 Task: Check the percentage active listings of formal dining room in the last 5 years.
Action: Mouse moved to (924, 197)
Screenshot: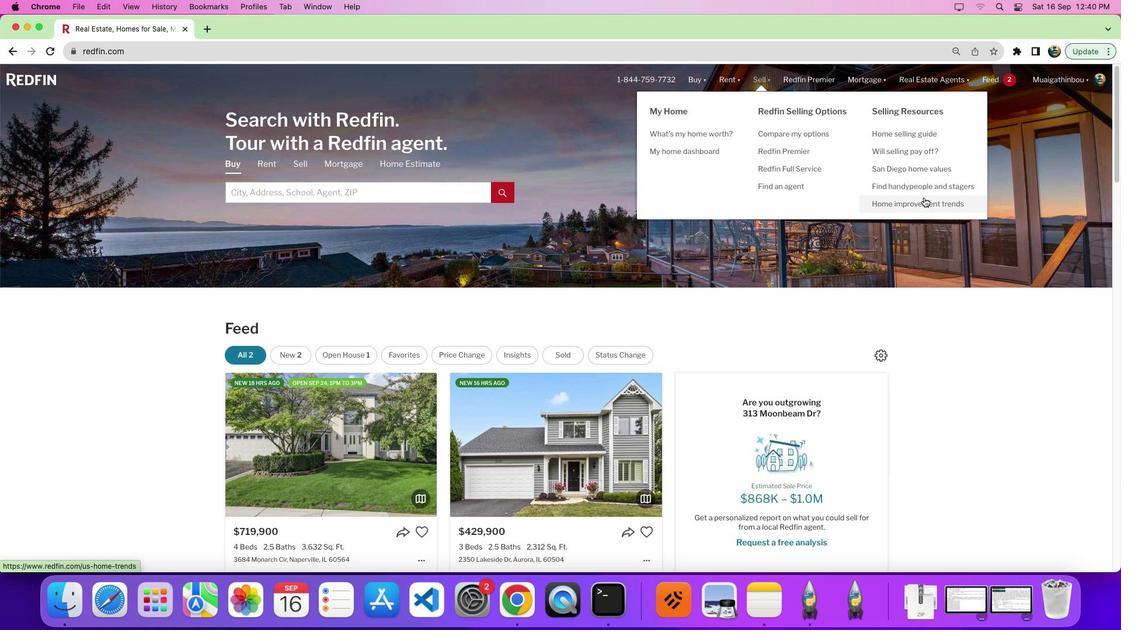 
Action: Mouse pressed left at (924, 197)
Screenshot: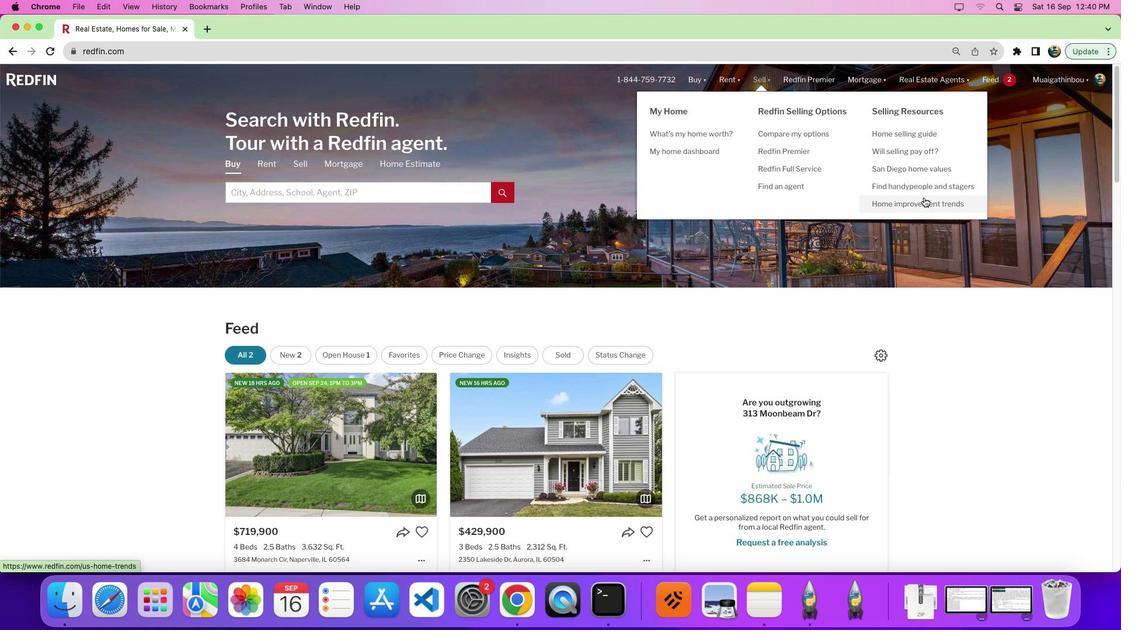 
Action: Mouse pressed left at (924, 197)
Screenshot: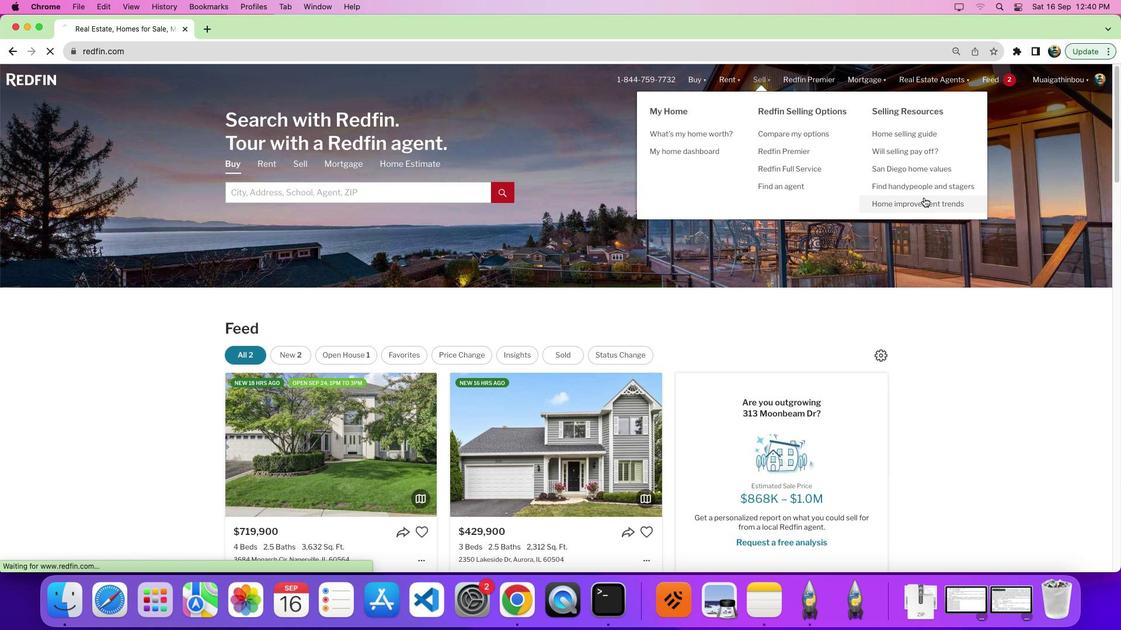 
Action: Mouse moved to (305, 220)
Screenshot: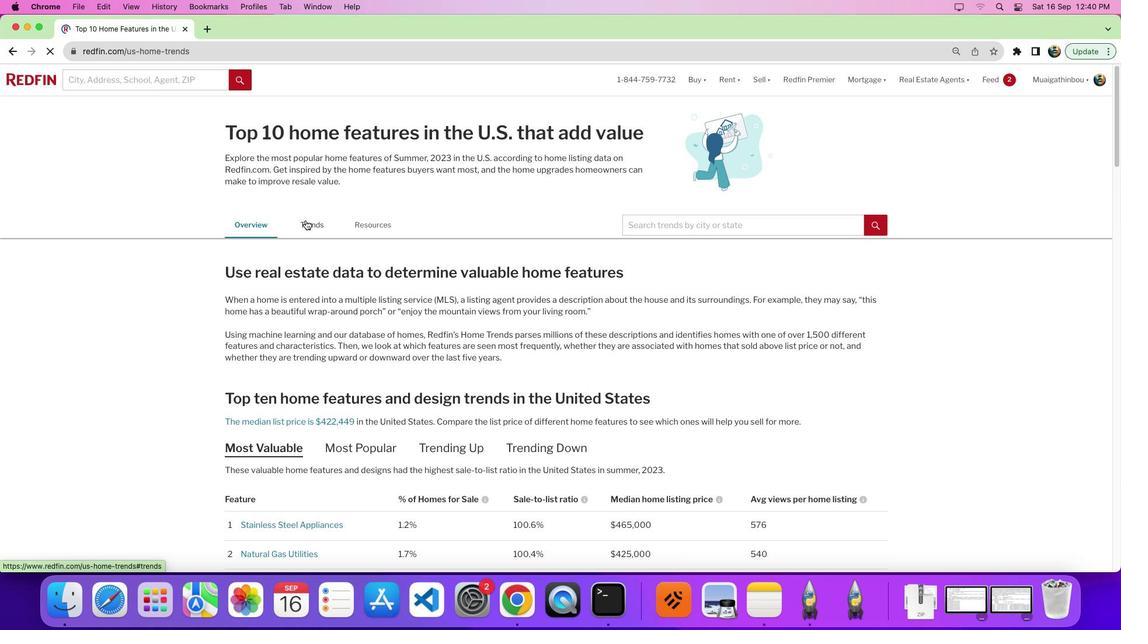 
Action: Mouse pressed left at (305, 220)
Screenshot: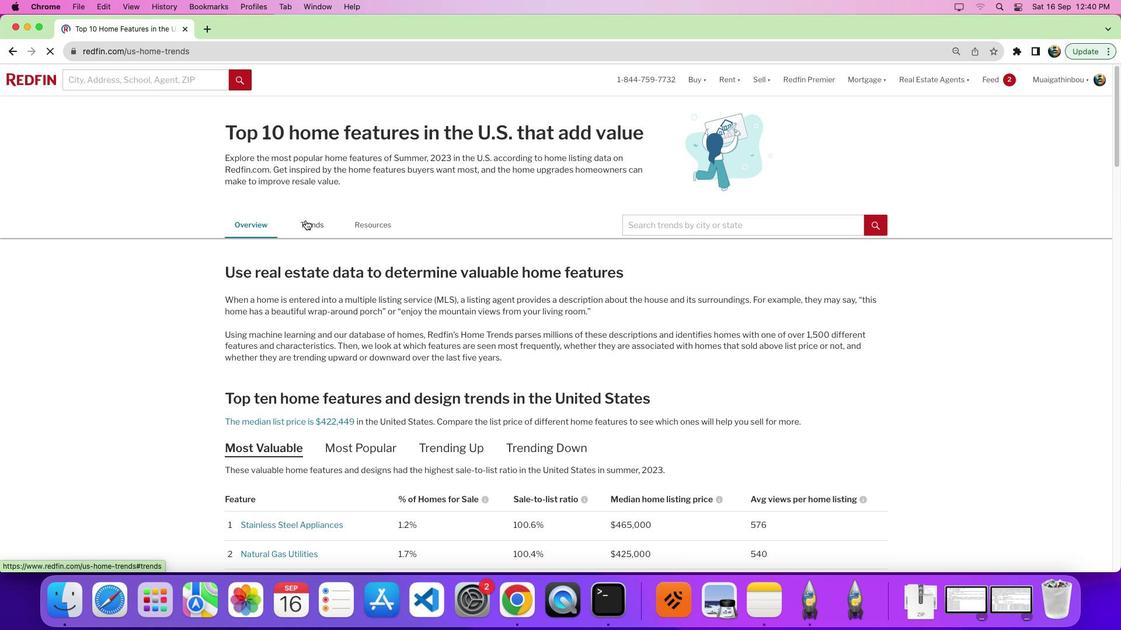 
Action: Mouse moved to (490, 295)
Screenshot: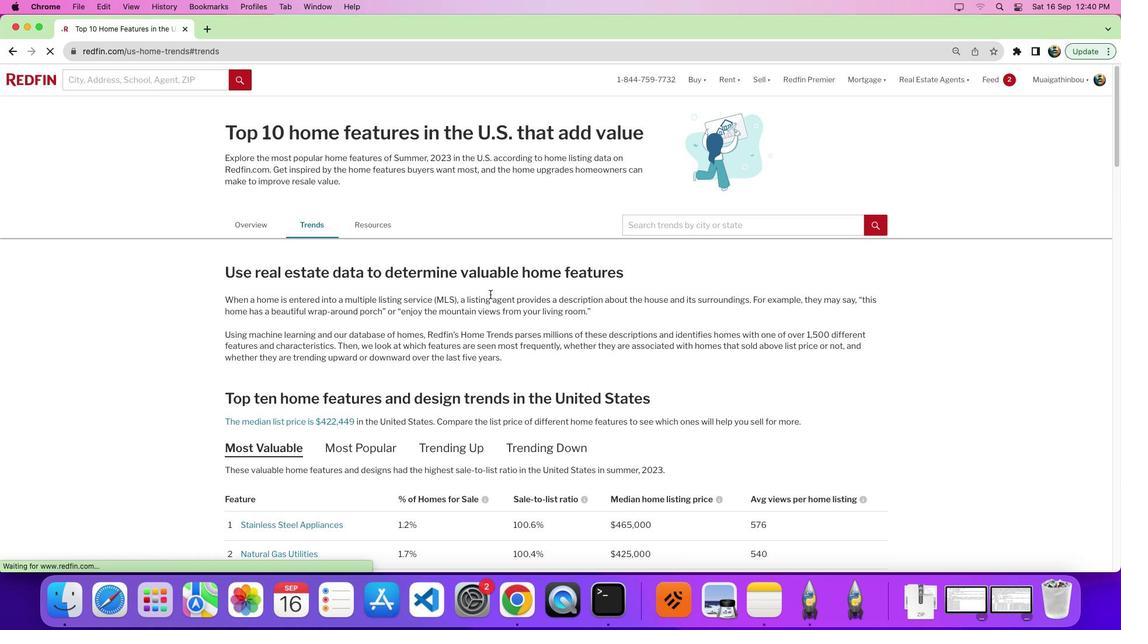 
Action: Mouse scrolled (490, 295) with delta (0, 0)
Screenshot: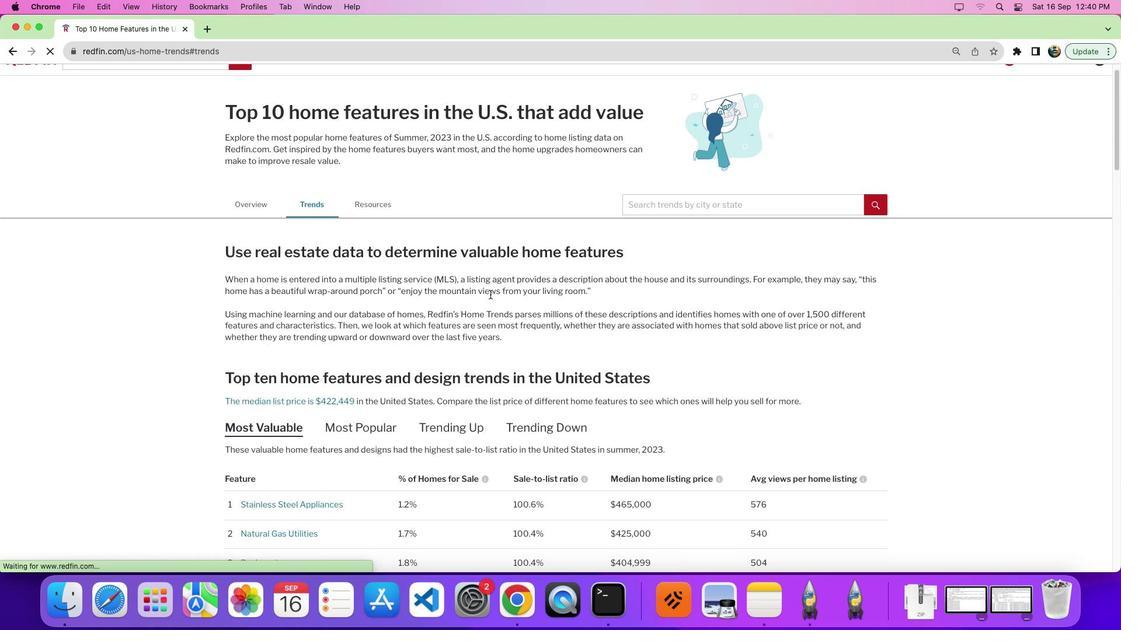 
Action: Mouse scrolled (490, 295) with delta (0, 0)
Screenshot: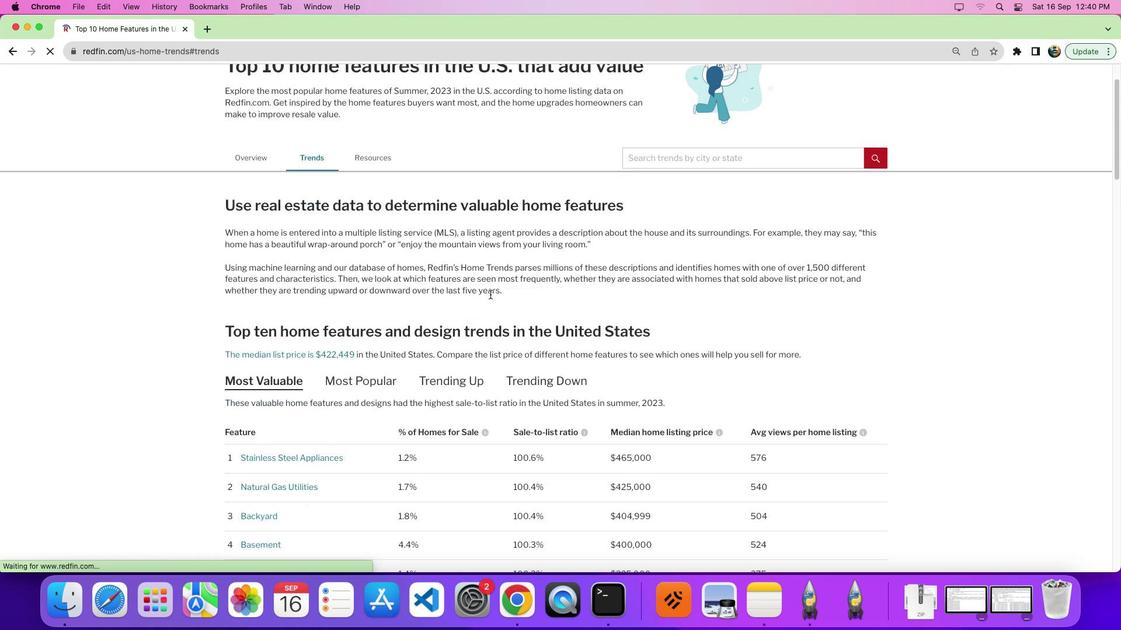 
Action: Mouse scrolled (490, 295) with delta (0, -3)
Screenshot: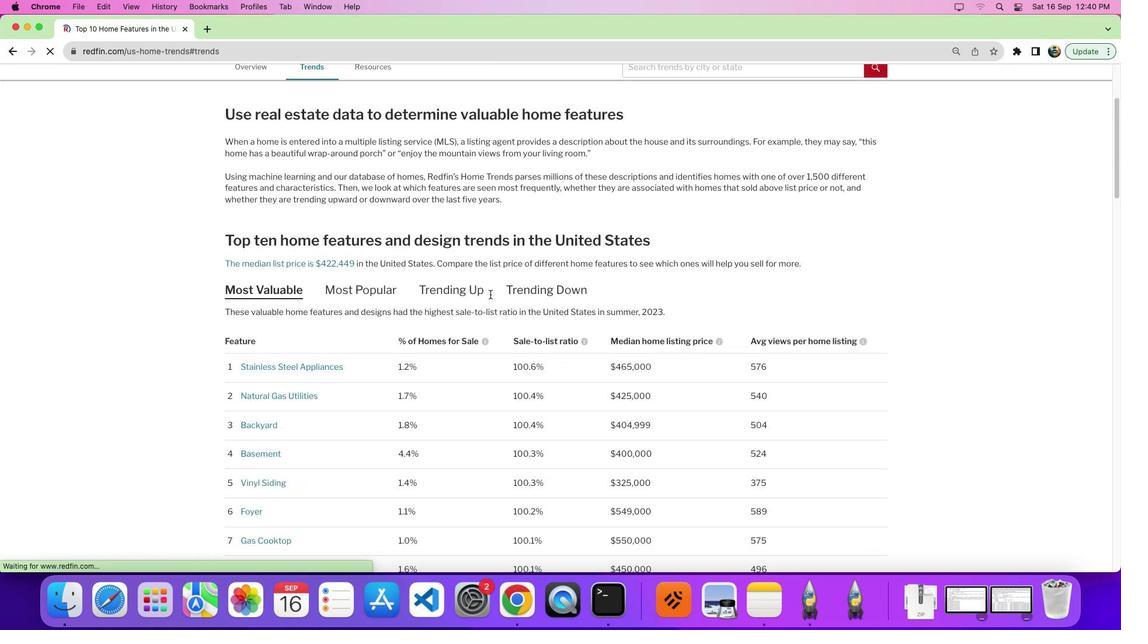 
Action: Mouse scrolled (490, 295) with delta (0, 0)
Screenshot: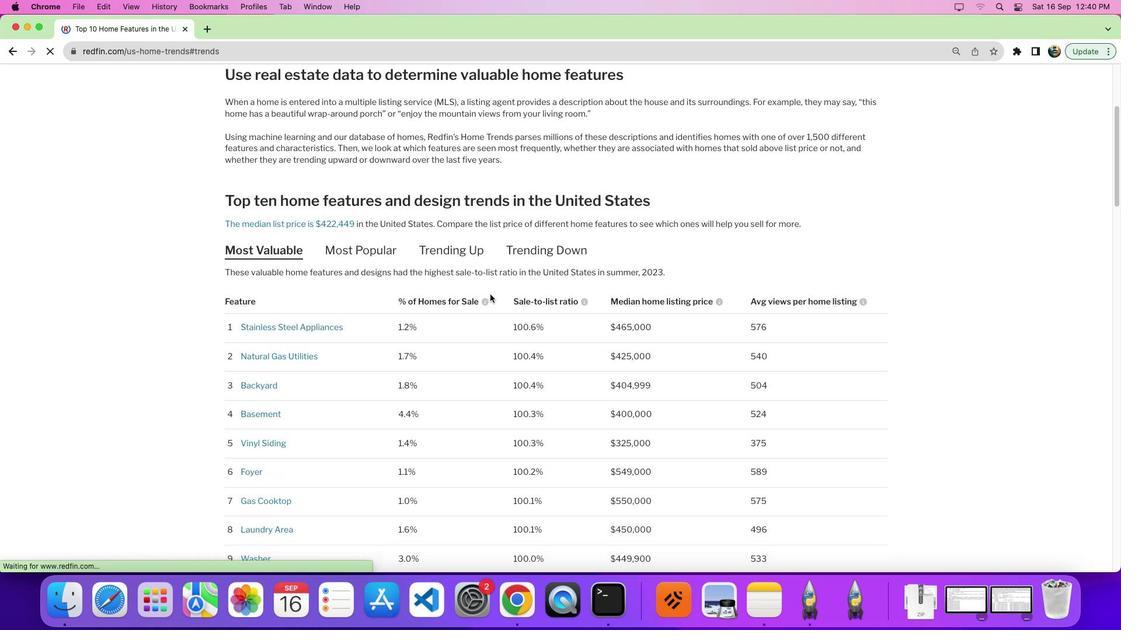 
Action: Mouse scrolled (490, 295) with delta (0, 0)
Screenshot: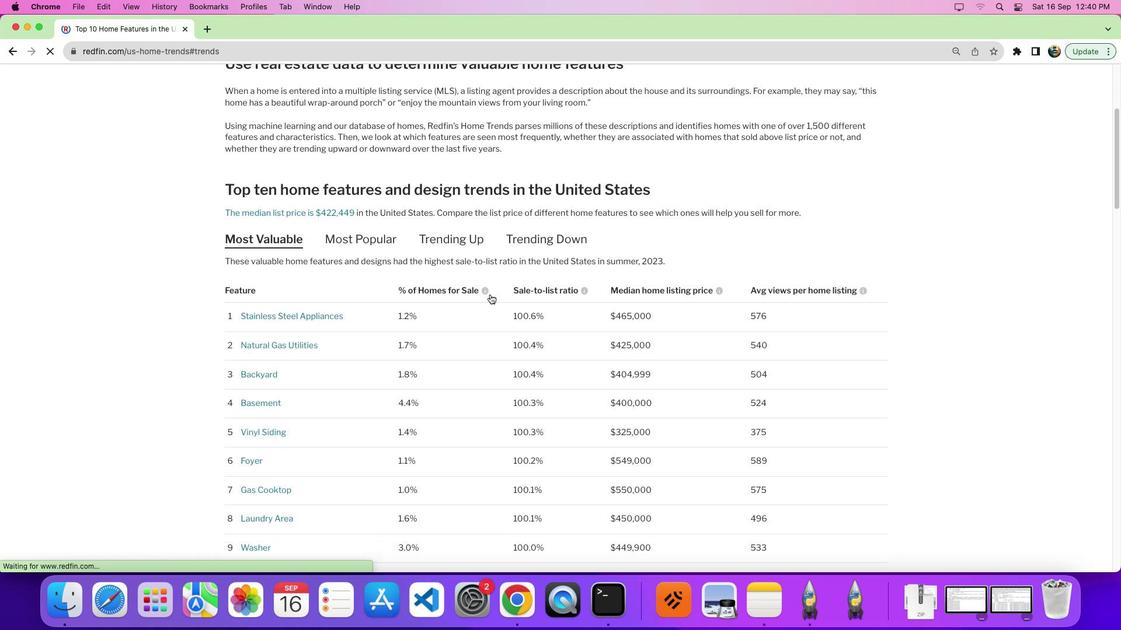 
Action: Mouse moved to (498, 300)
Screenshot: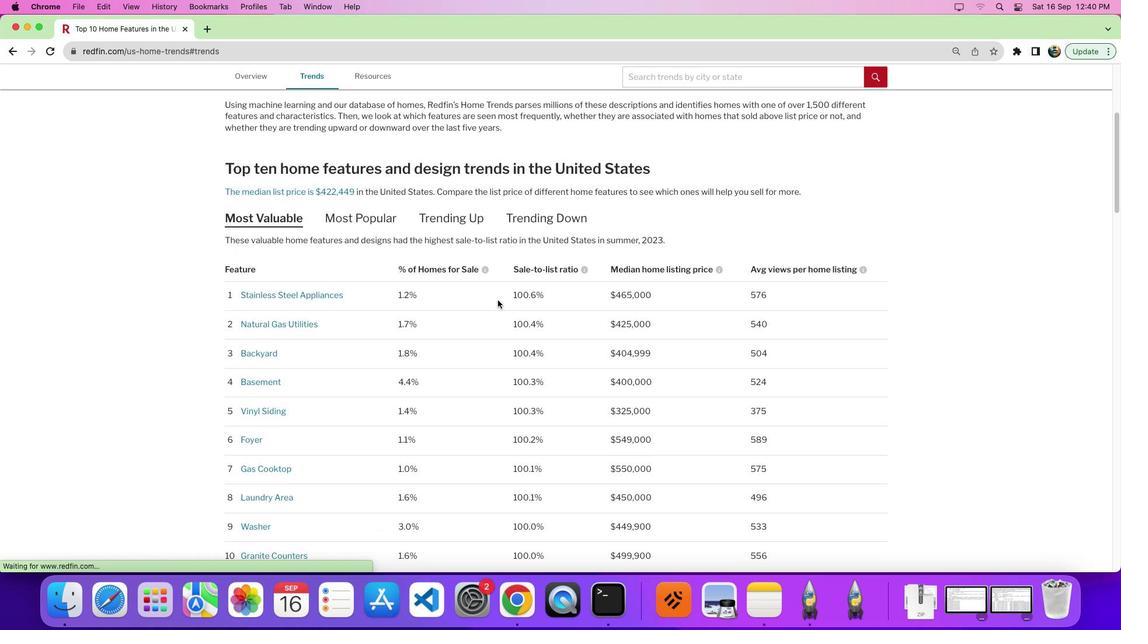
Action: Mouse scrolled (498, 300) with delta (0, 0)
Screenshot: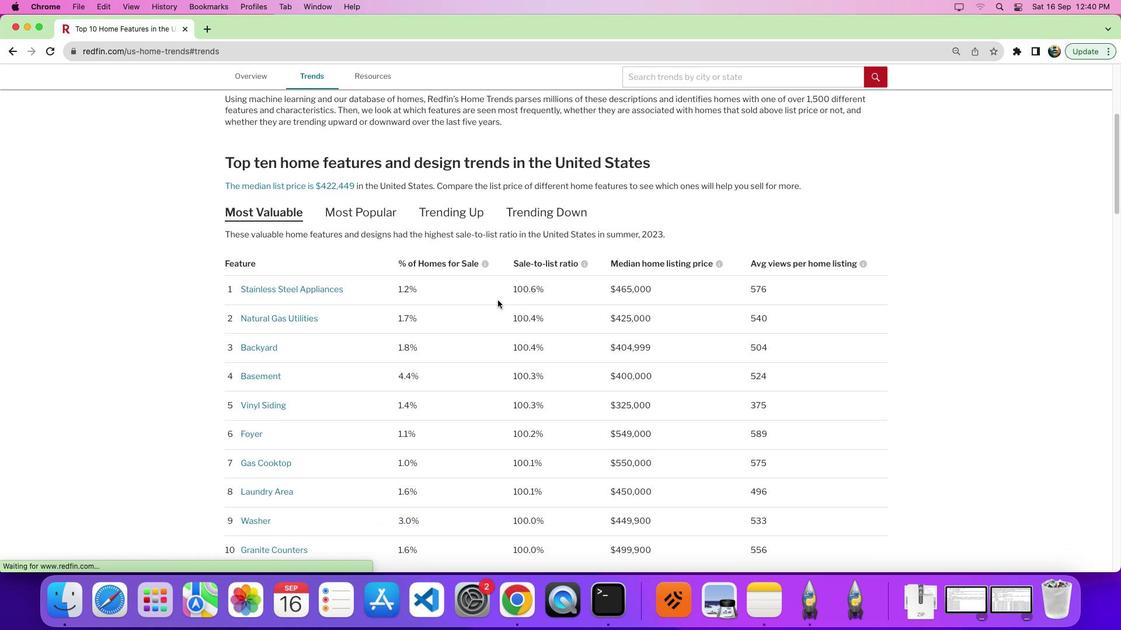 
Action: Mouse scrolled (498, 300) with delta (0, 0)
Screenshot: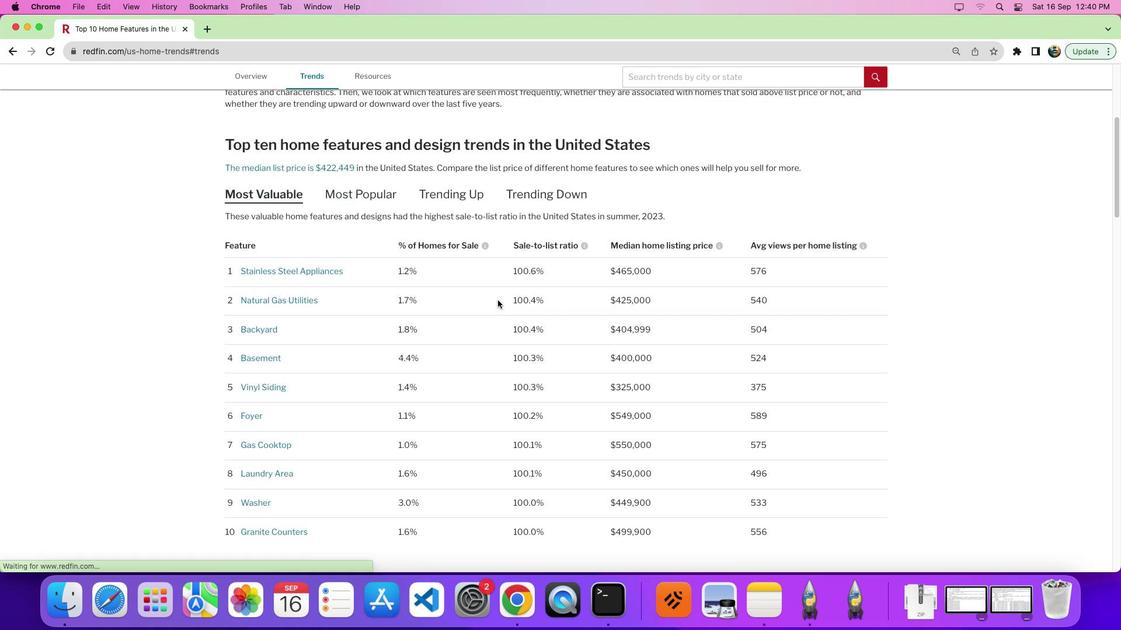 
Action: Mouse scrolled (498, 300) with delta (0, 0)
Screenshot: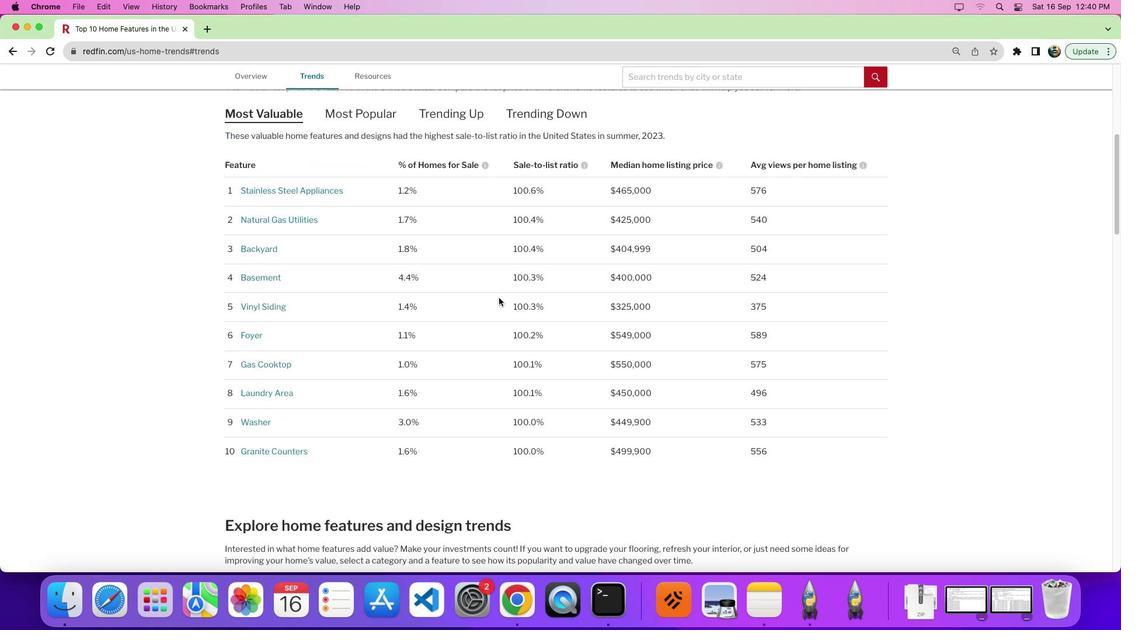 
Action: Mouse moved to (498, 300)
Screenshot: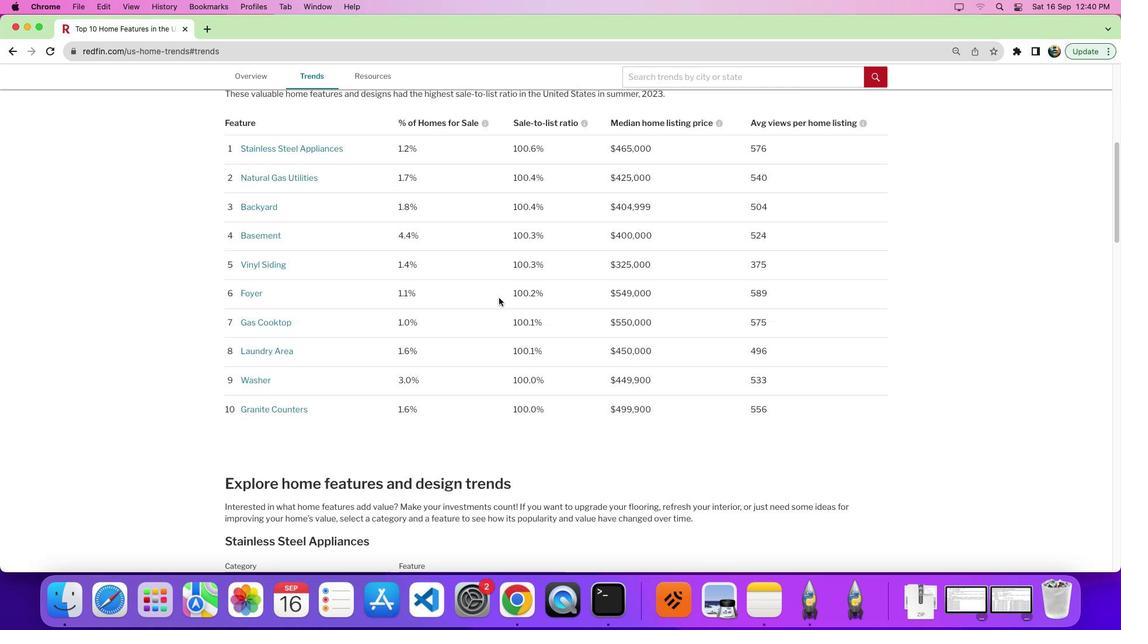 
Action: Mouse scrolled (498, 300) with delta (0, 0)
Screenshot: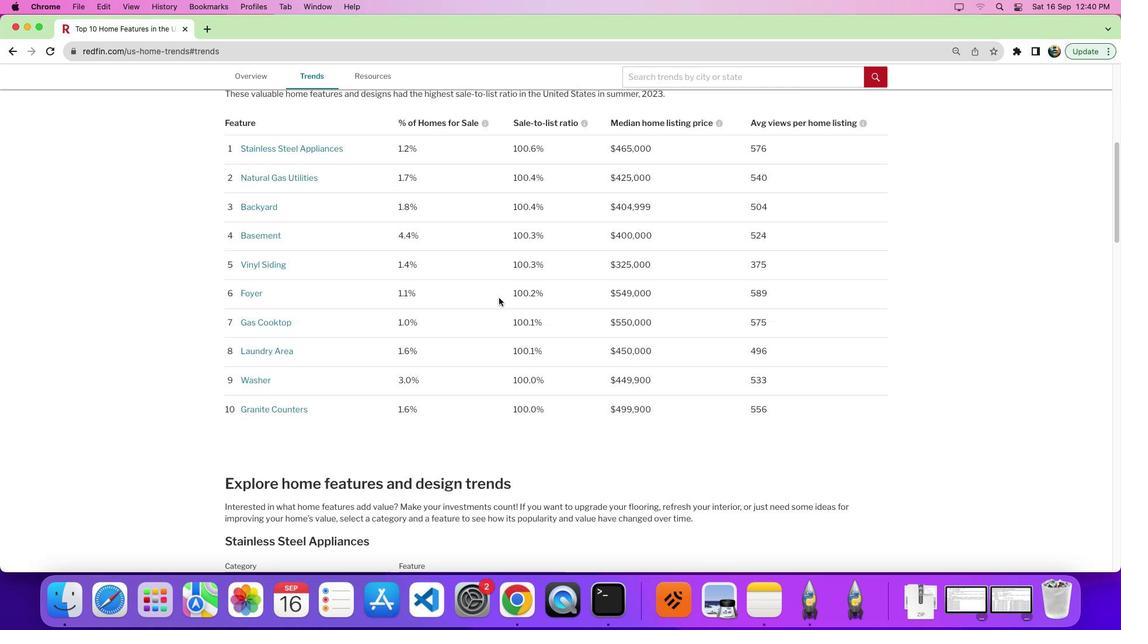 
Action: Mouse moved to (499, 299)
Screenshot: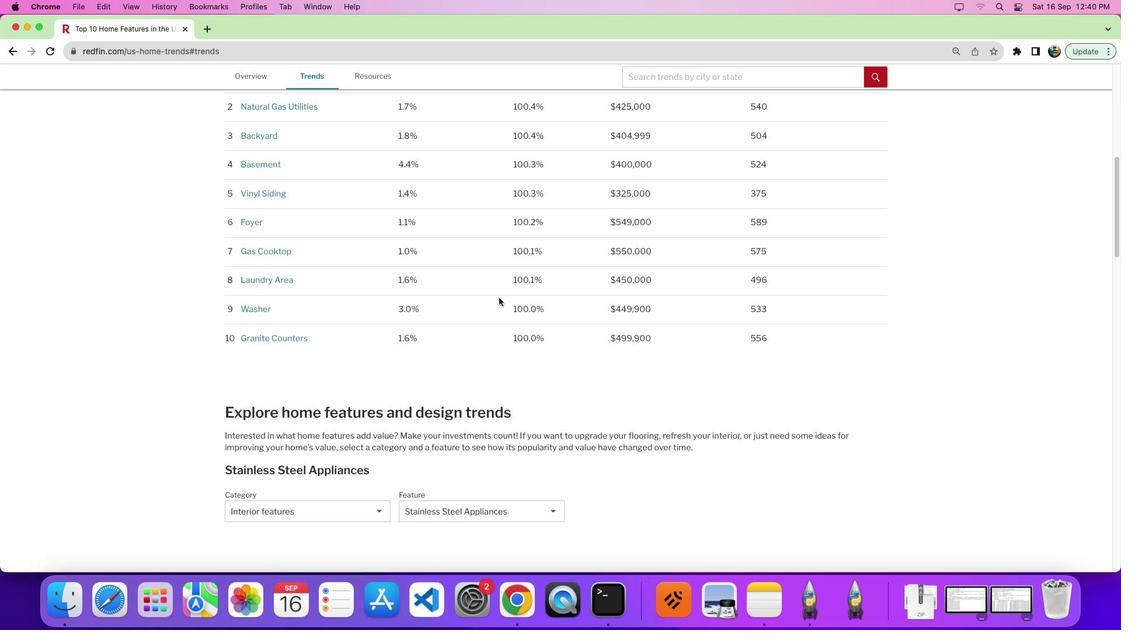 
Action: Mouse scrolled (499, 299) with delta (0, -4)
Screenshot: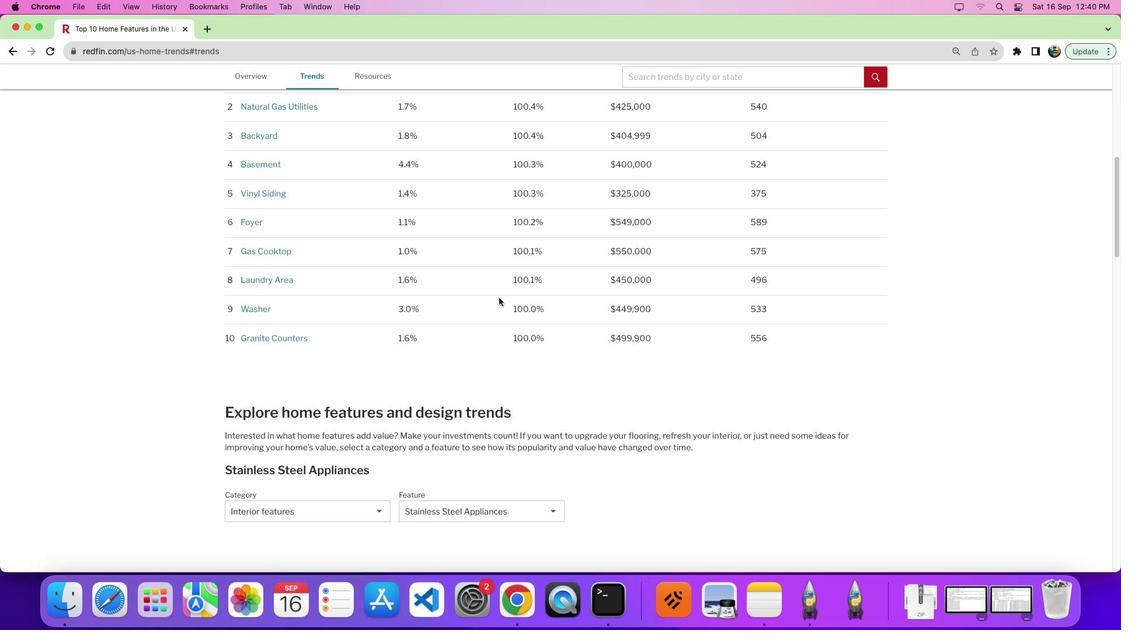 
Action: Mouse moved to (474, 311)
Screenshot: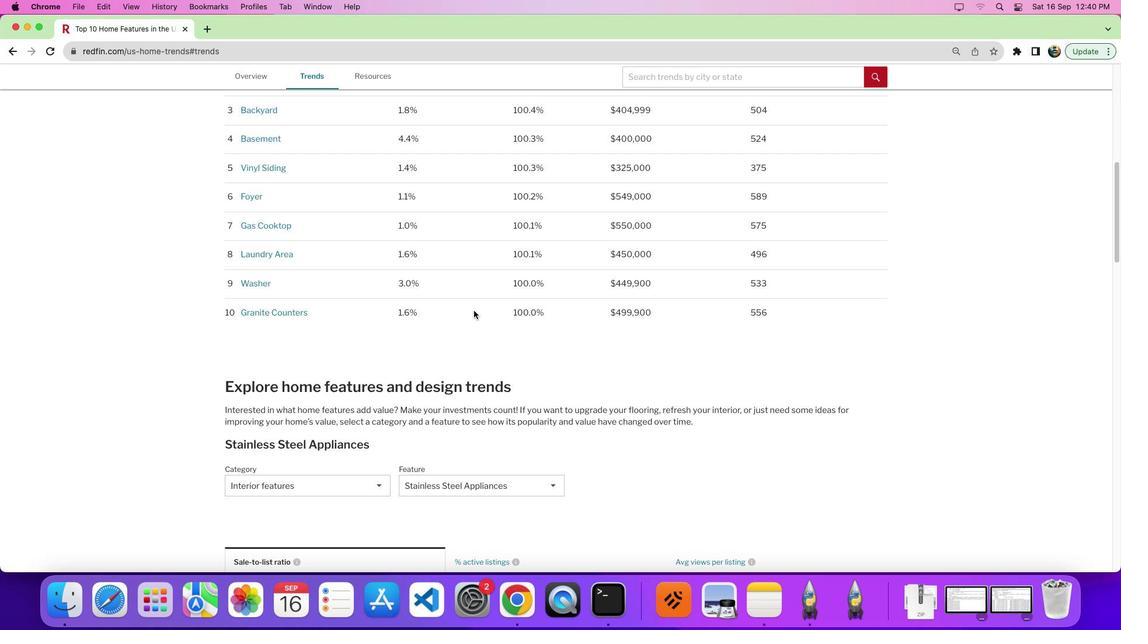 
Action: Mouse scrolled (474, 311) with delta (0, 0)
Screenshot: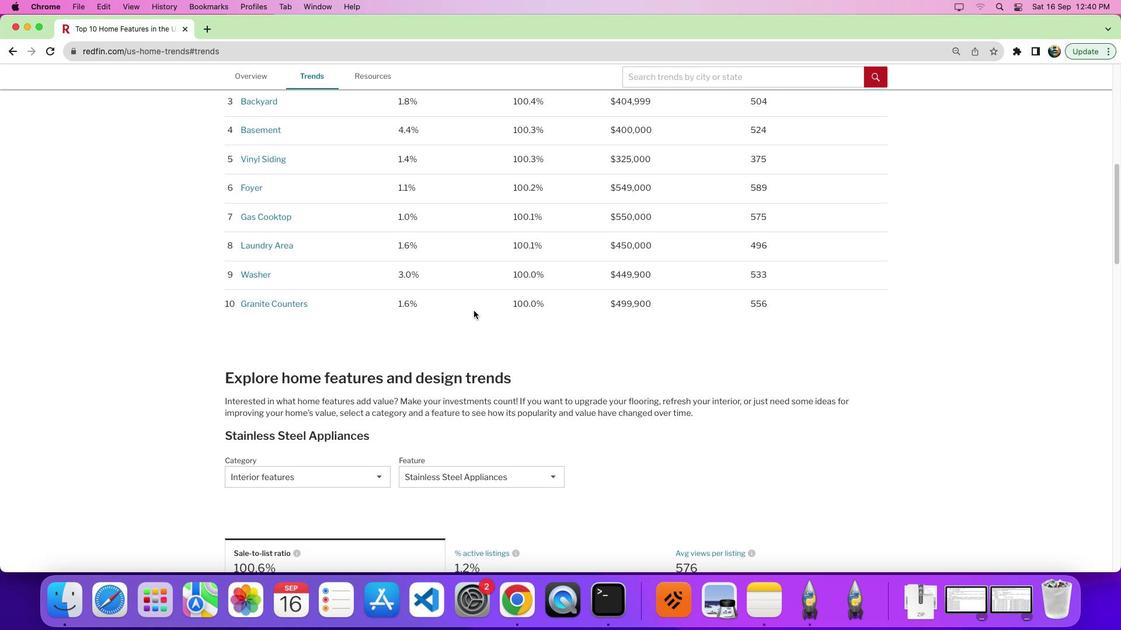 
Action: Mouse scrolled (474, 311) with delta (0, 0)
Screenshot: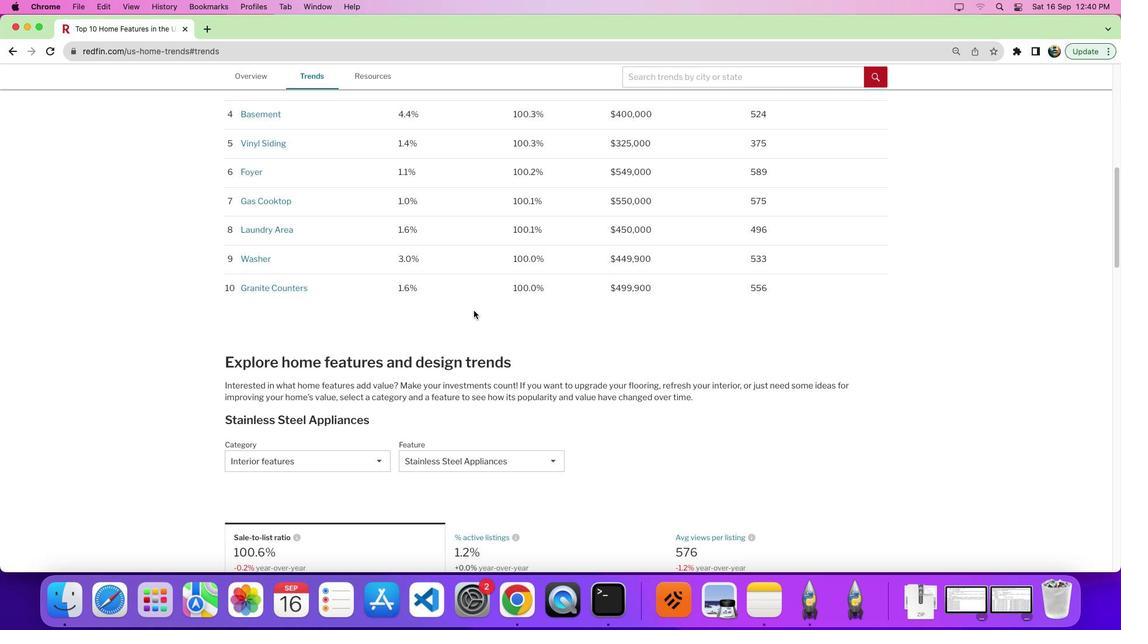 
Action: Mouse moved to (368, 377)
Screenshot: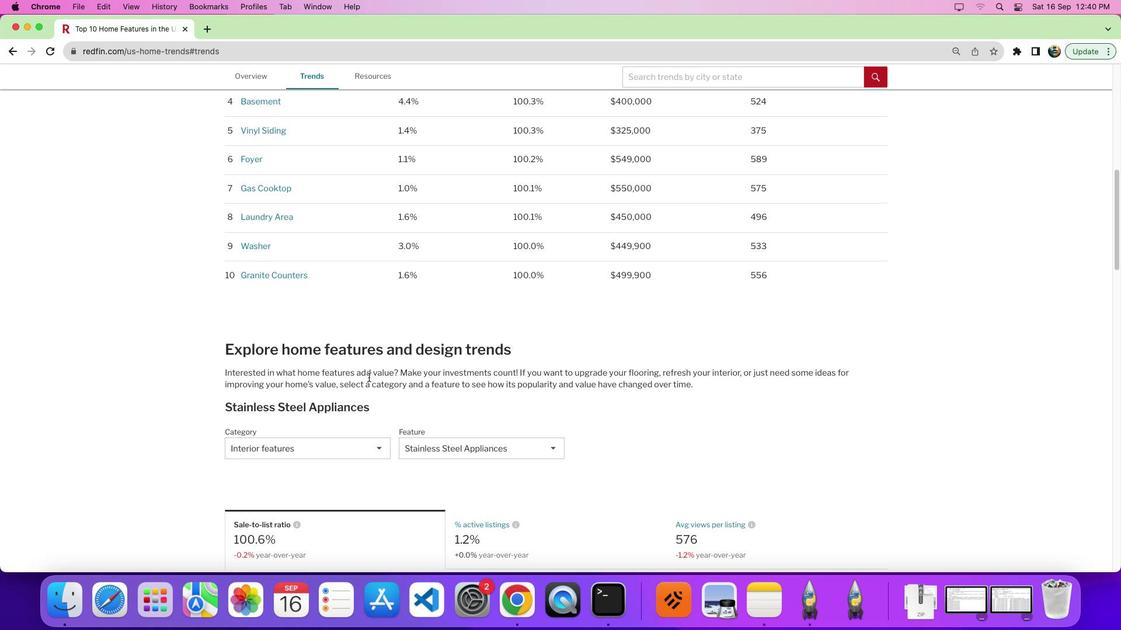 
Action: Mouse scrolled (368, 377) with delta (0, 0)
Screenshot: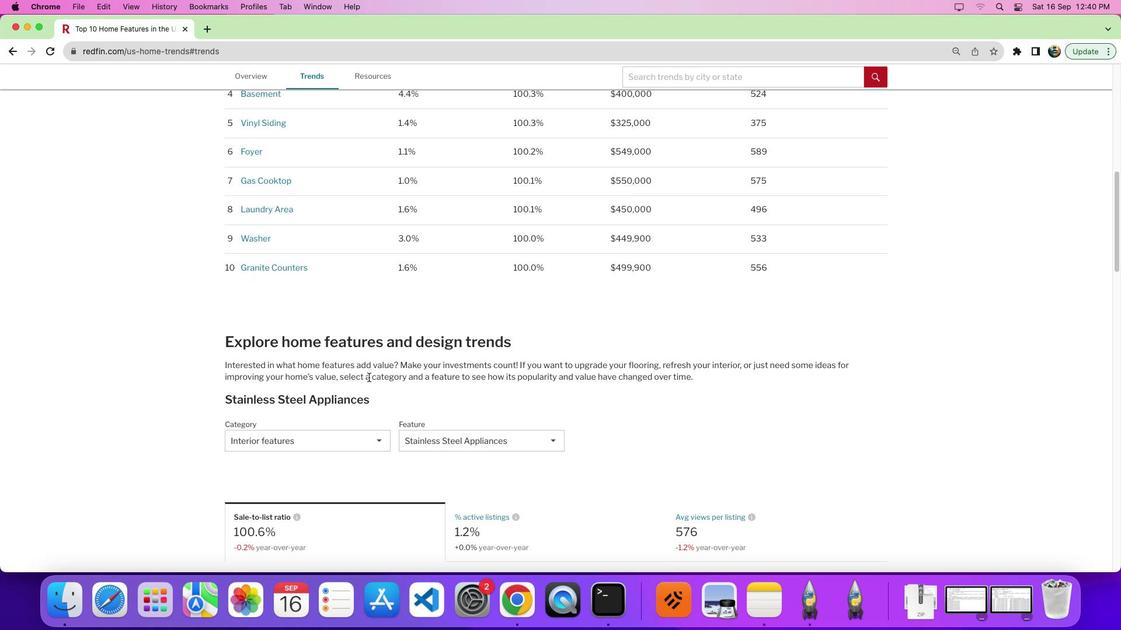 
Action: Mouse scrolled (368, 377) with delta (0, 0)
Screenshot: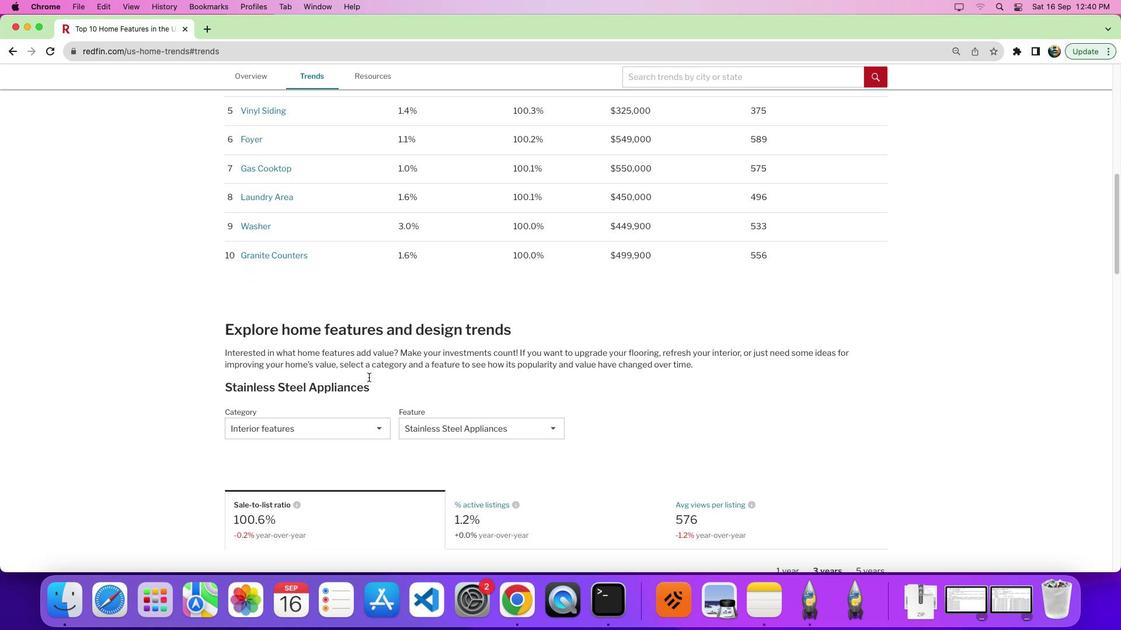 
Action: Mouse moved to (318, 415)
Screenshot: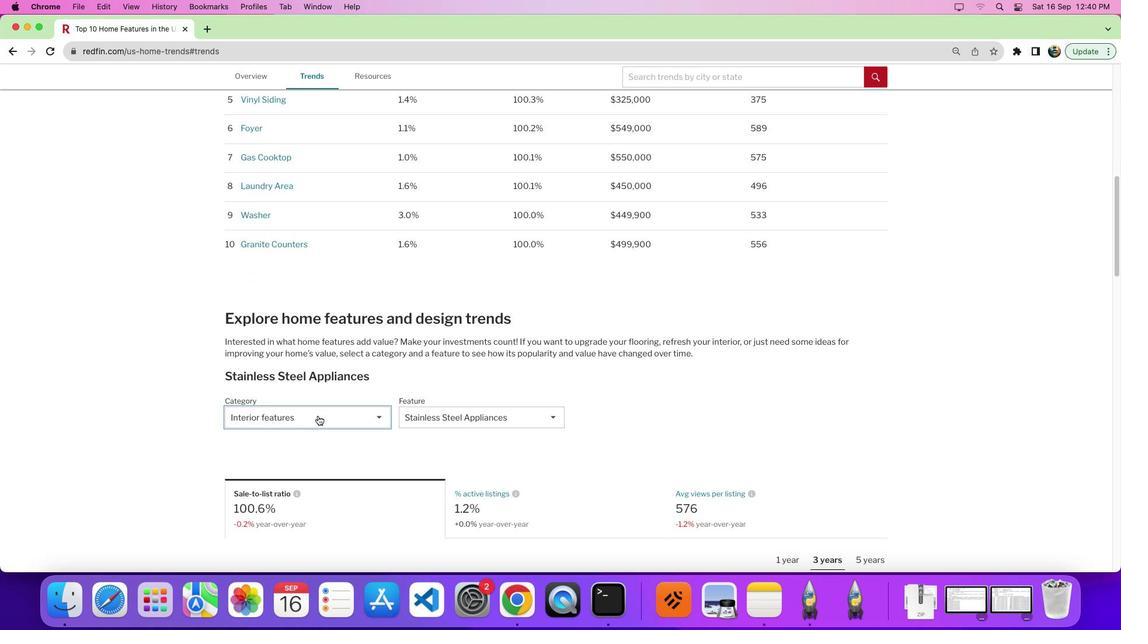 
Action: Mouse pressed left at (318, 415)
Screenshot: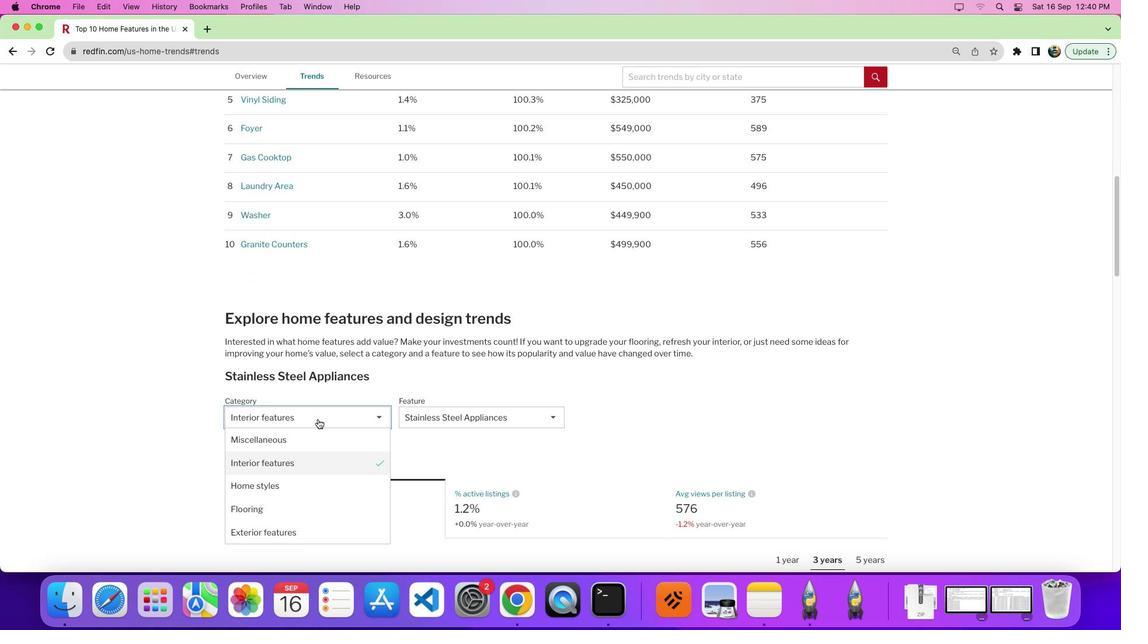 
Action: Mouse moved to (322, 457)
Screenshot: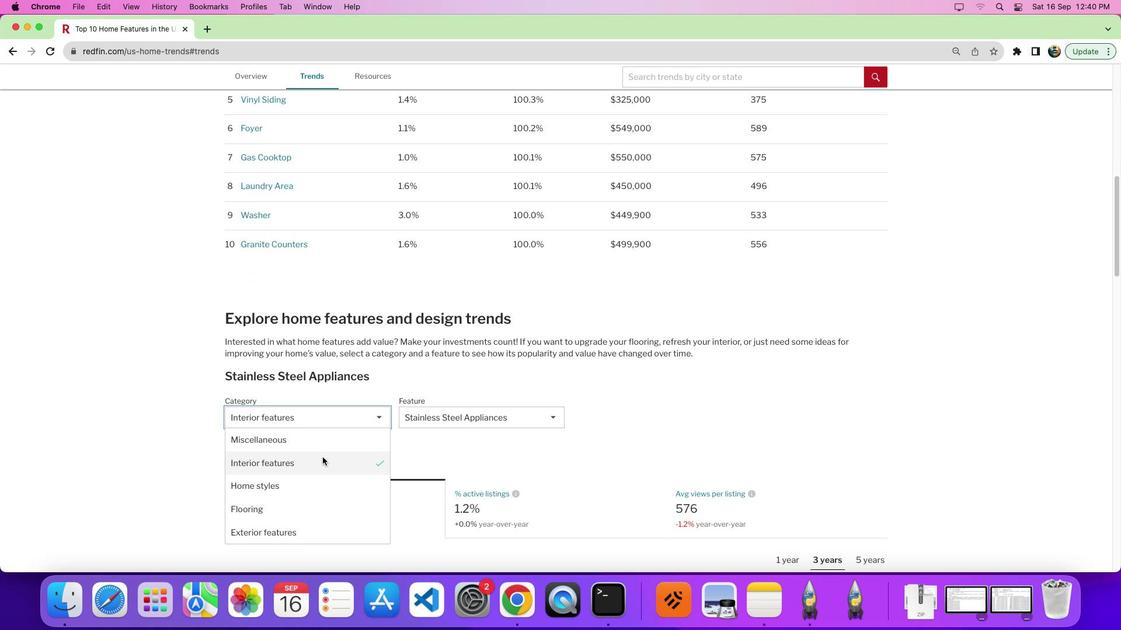 
Action: Mouse pressed left at (322, 457)
Screenshot: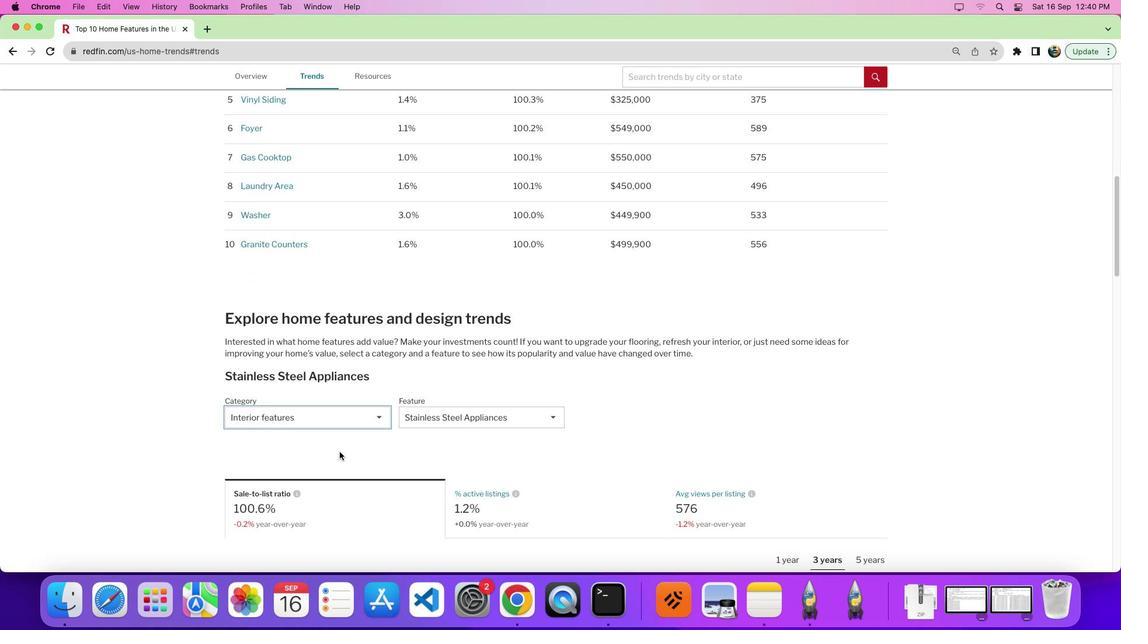 
Action: Mouse moved to (477, 406)
Screenshot: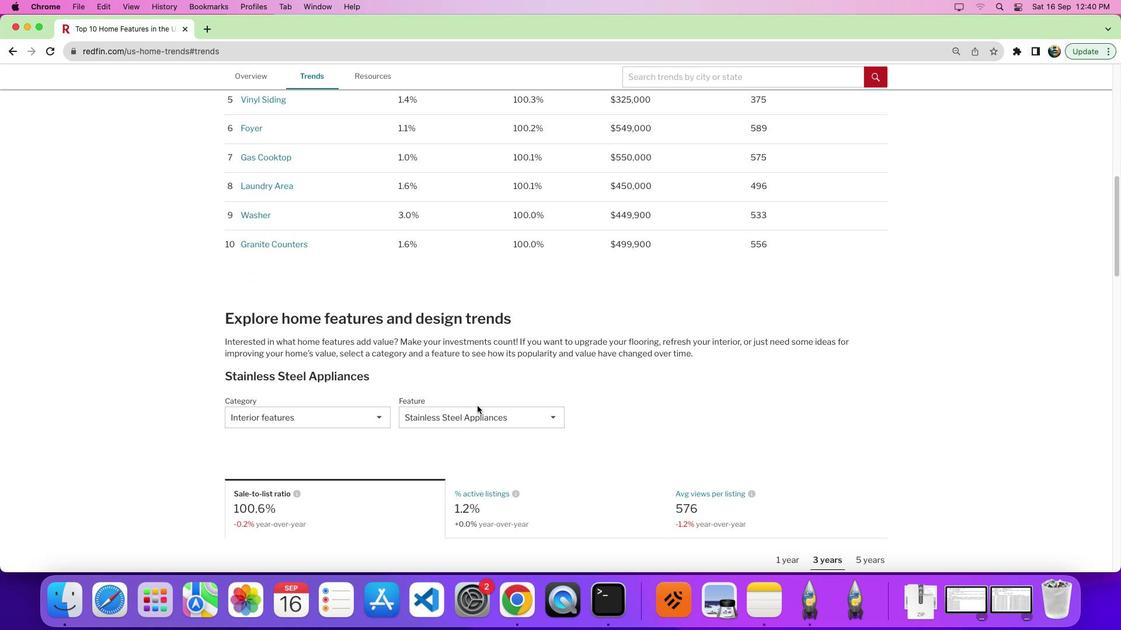 
Action: Mouse pressed left at (477, 406)
Screenshot: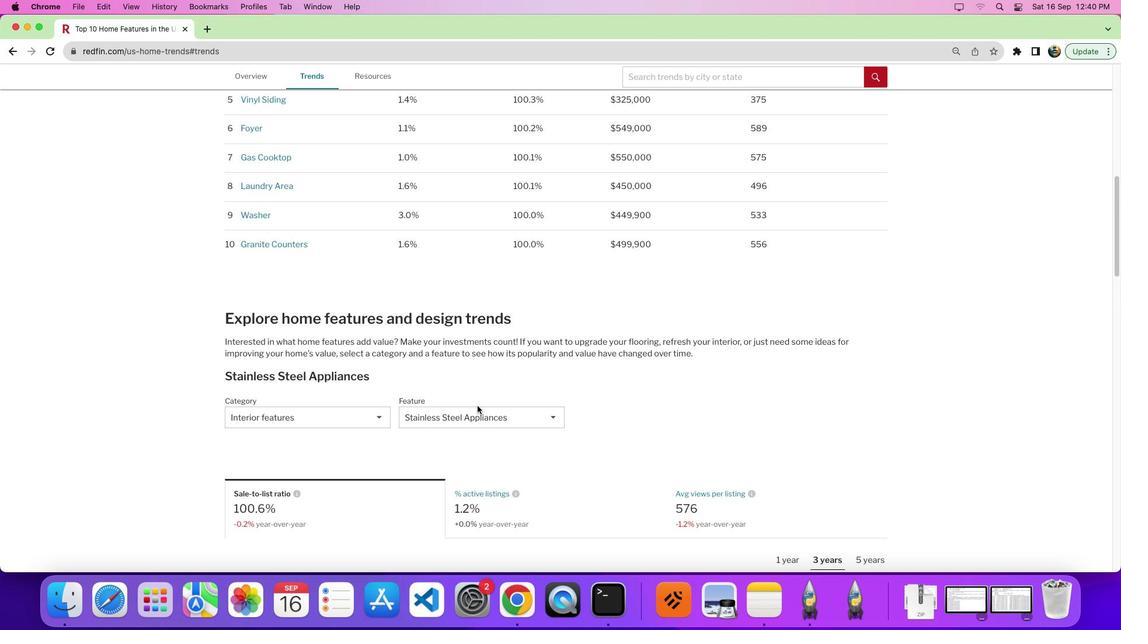 
Action: Mouse moved to (497, 415)
Screenshot: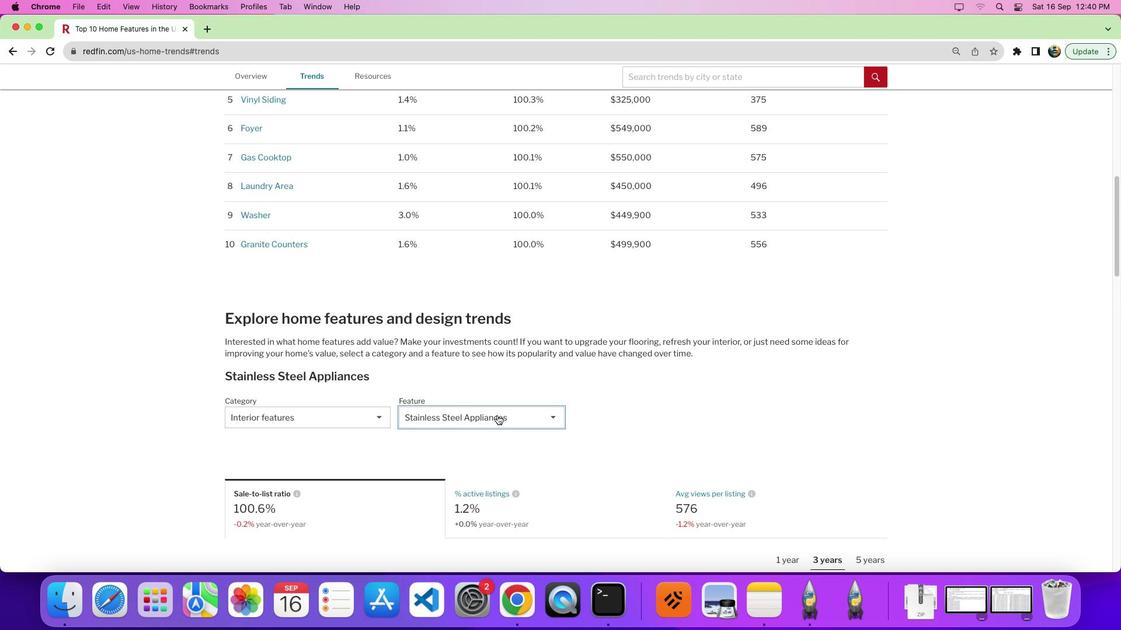 
Action: Mouse pressed left at (497, 415)
Screenshot: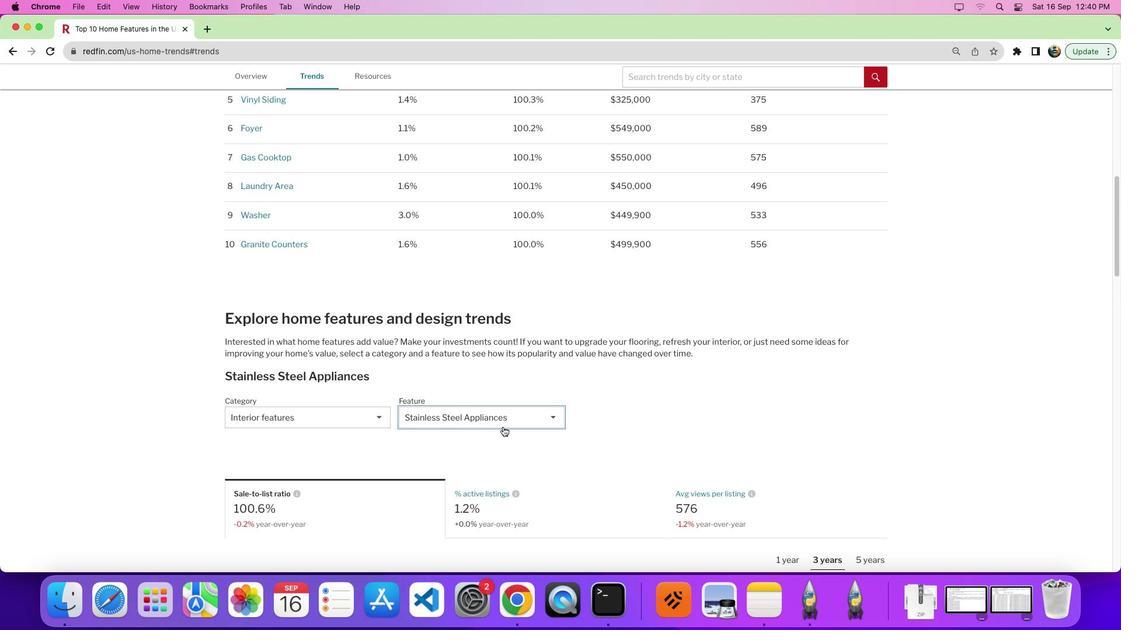 
Action: Mouse moved to (563, 495)
Screenshot: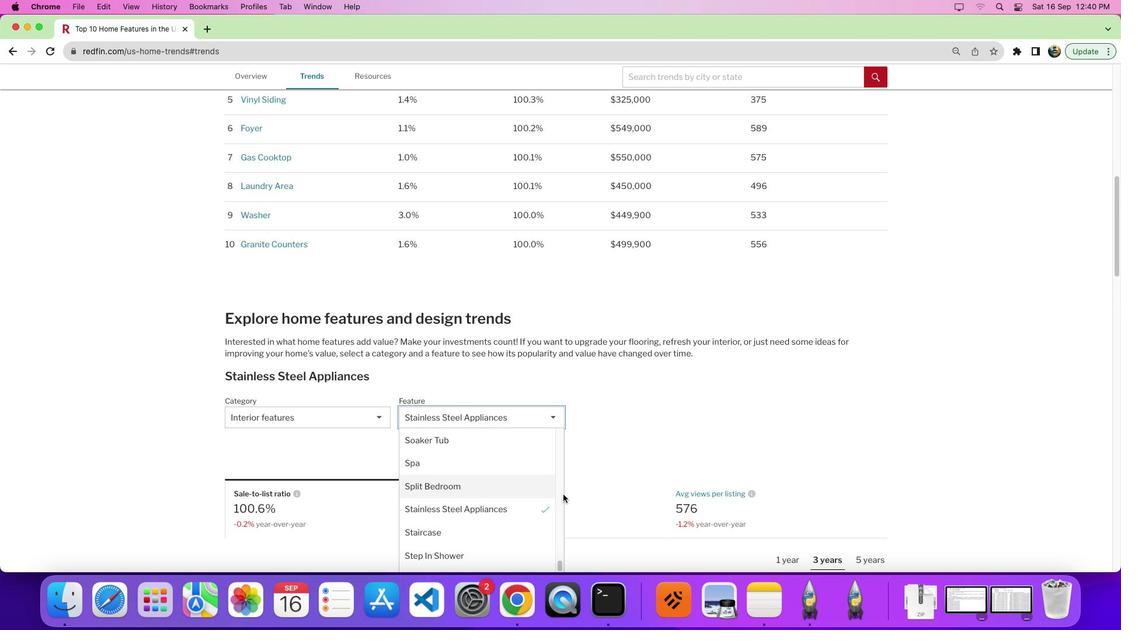 
Action: Mouse pressed left at (563, 495)
Screenshot: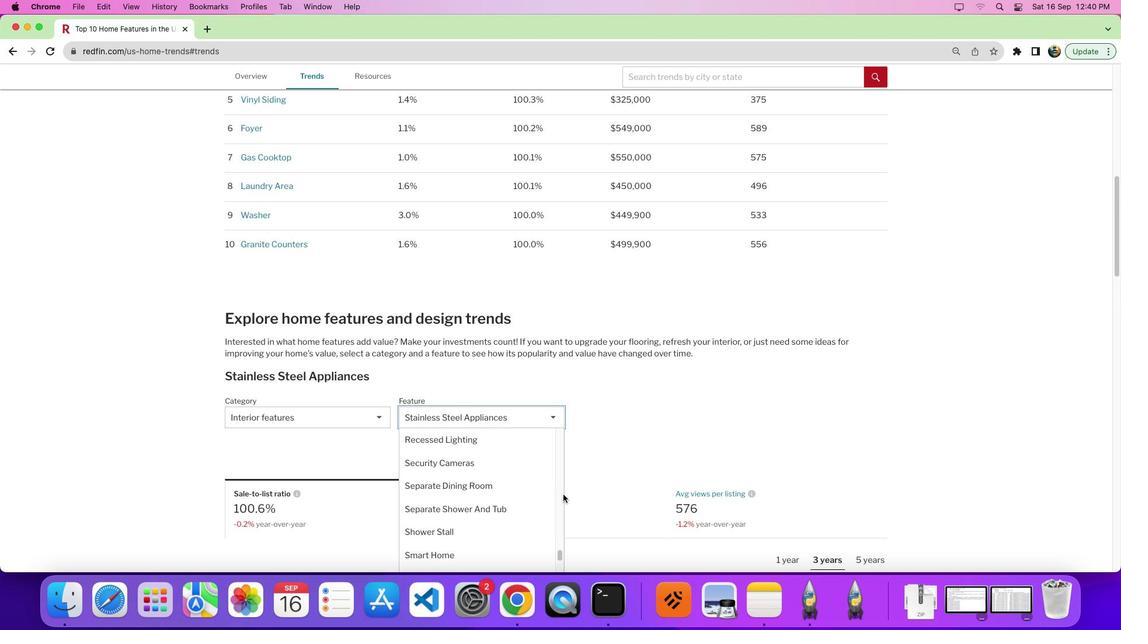 
Action: Mouse moved to (464, 476)
Screenshot: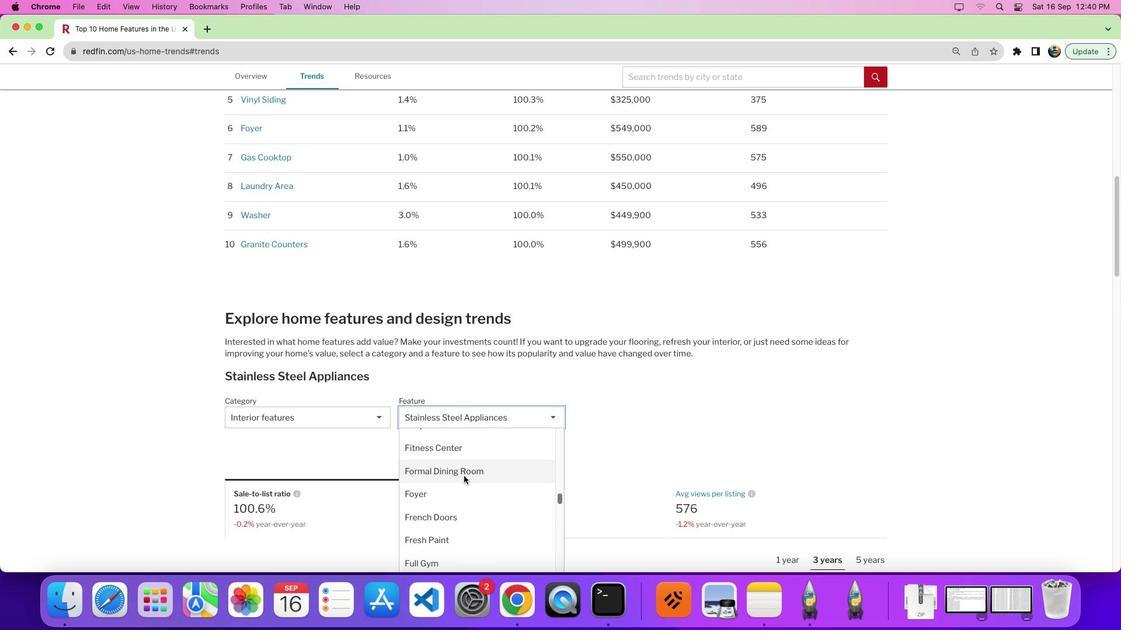 
Action: Mouse pressed left at (464, 476)
Screenshot: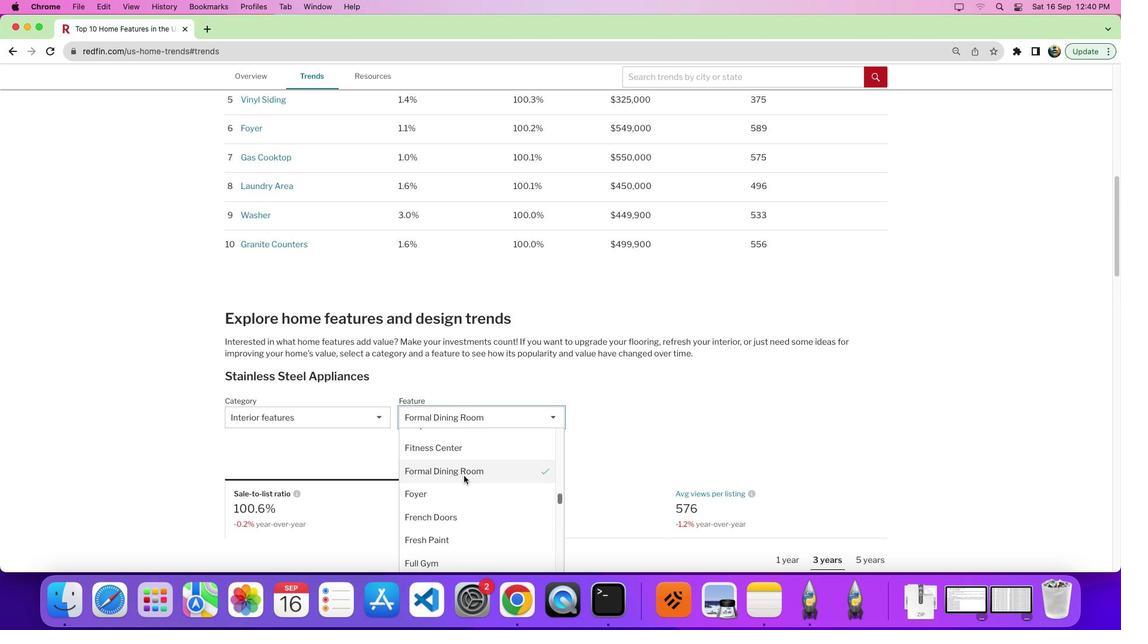 
Action: Mouse moved to (625, 456)
Screenshot: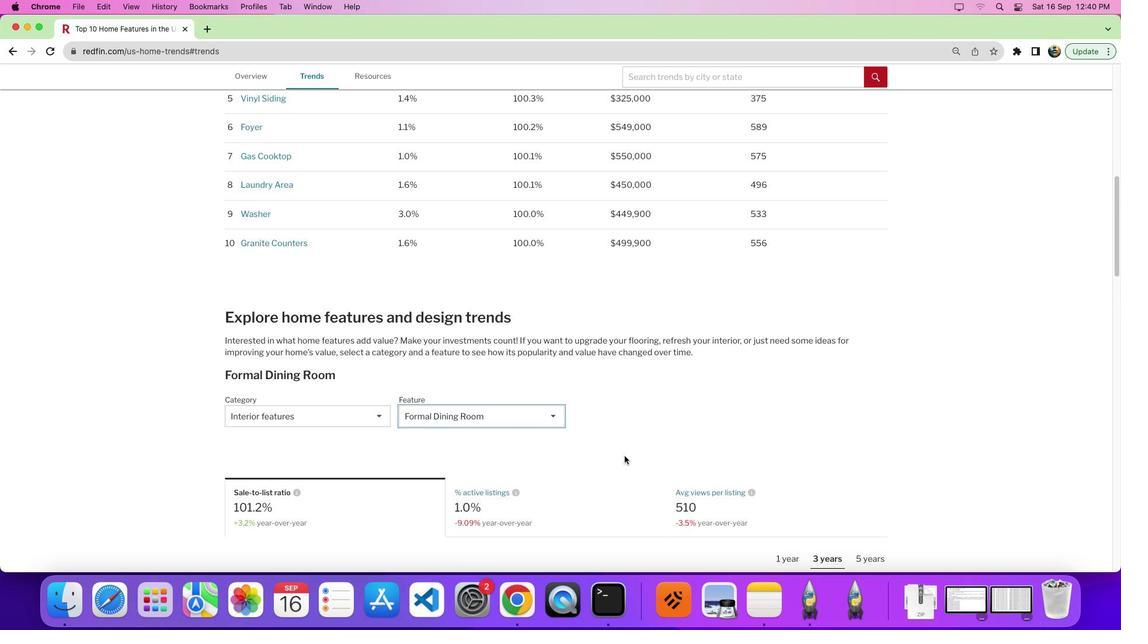 
Action: Mouse scrolled (625, 456) with delta (0, 0)
Screenshot: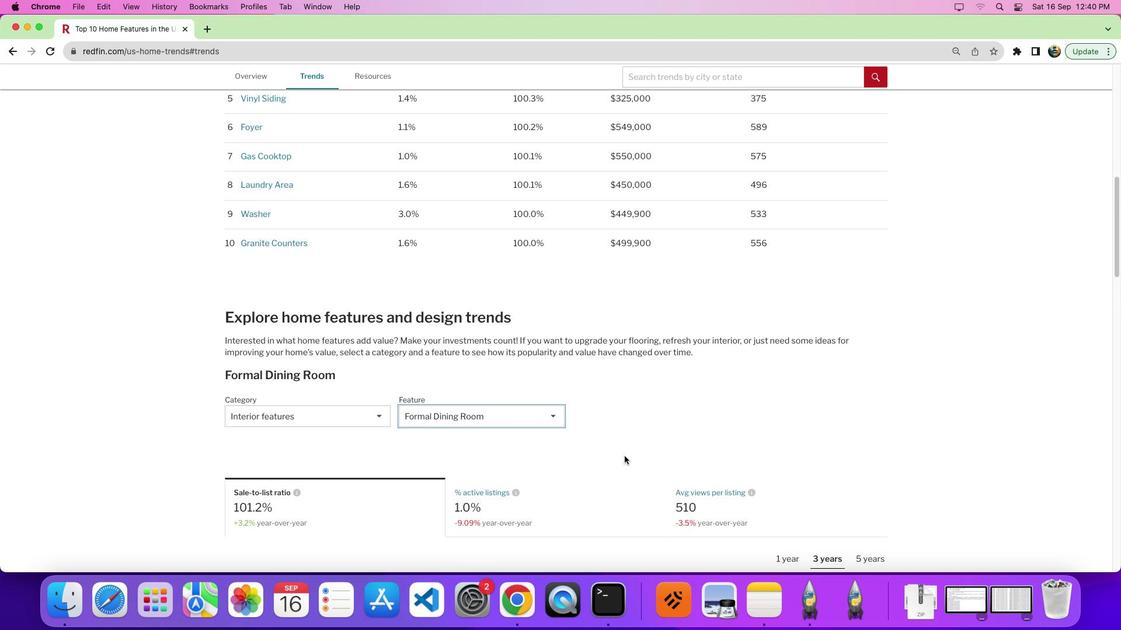 
Action: Mouse scrolled (625, 456) with delta (0, 0)
Screenshot: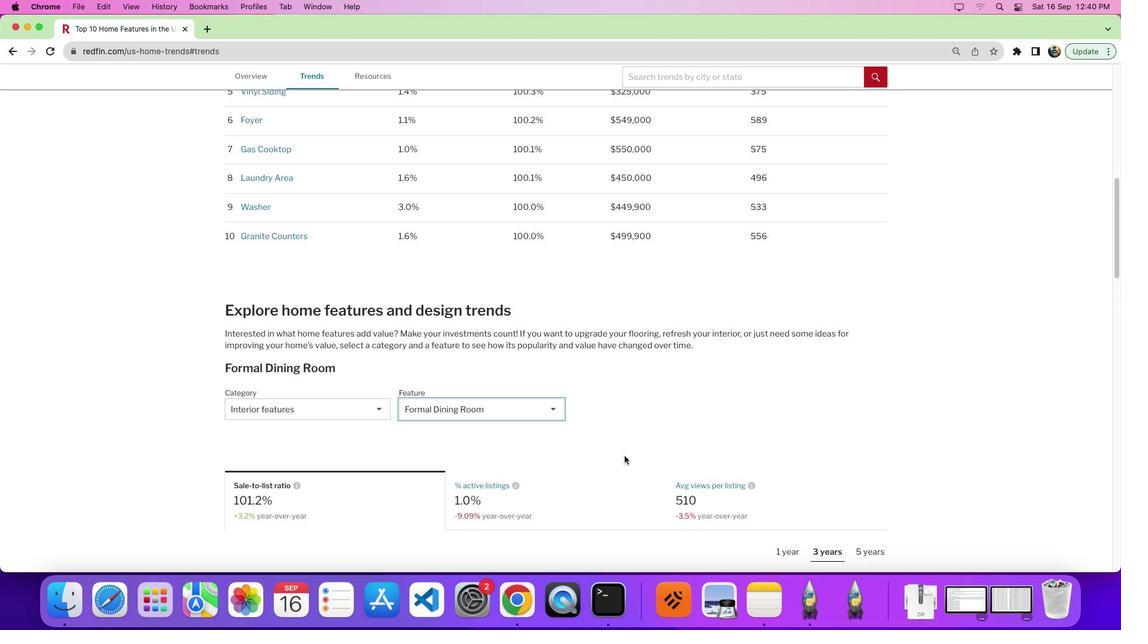 
Action: Mouse scrolled (625, 456) with delta (0, 0)
Screenshot: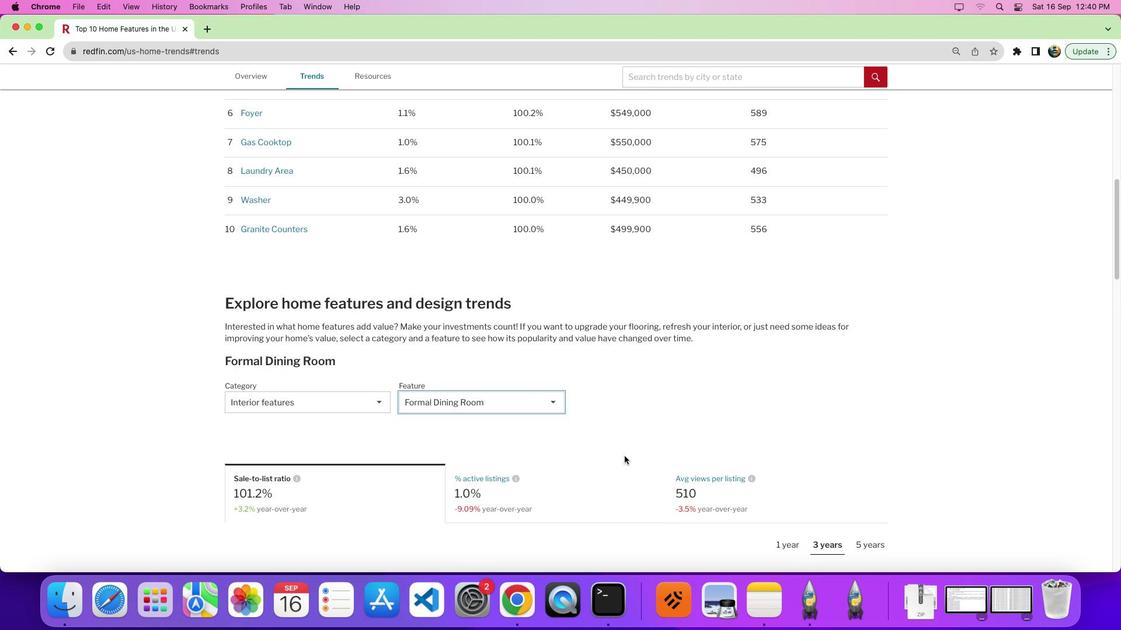 
Action: Mouse scrolled (625, 456) with delta (0, 0)
Screenshot: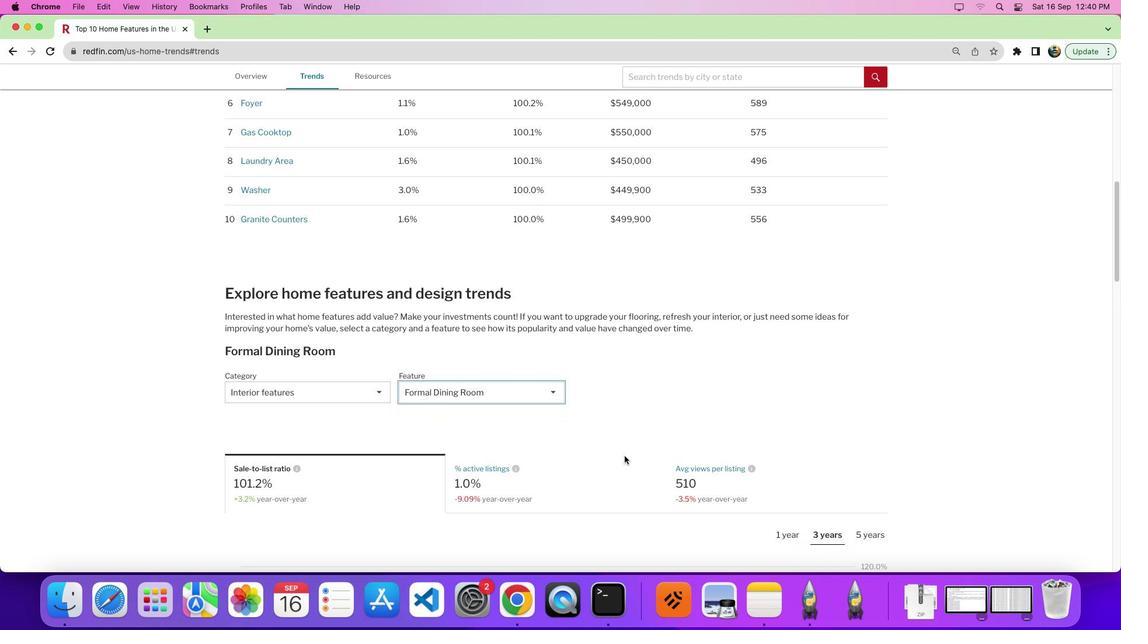 
Action: Mouse scrolled (625, 456) with delta (0, 0)
Screenshot: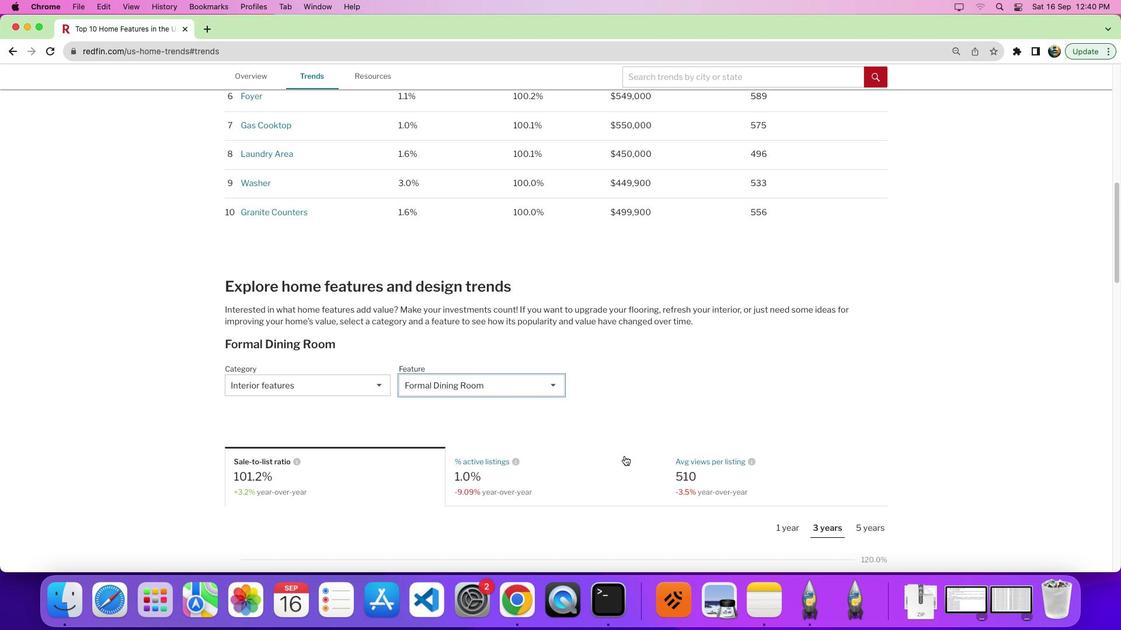 
Action: Mouse scrolled (625, 456) with delta (0, 0)
Screenshot: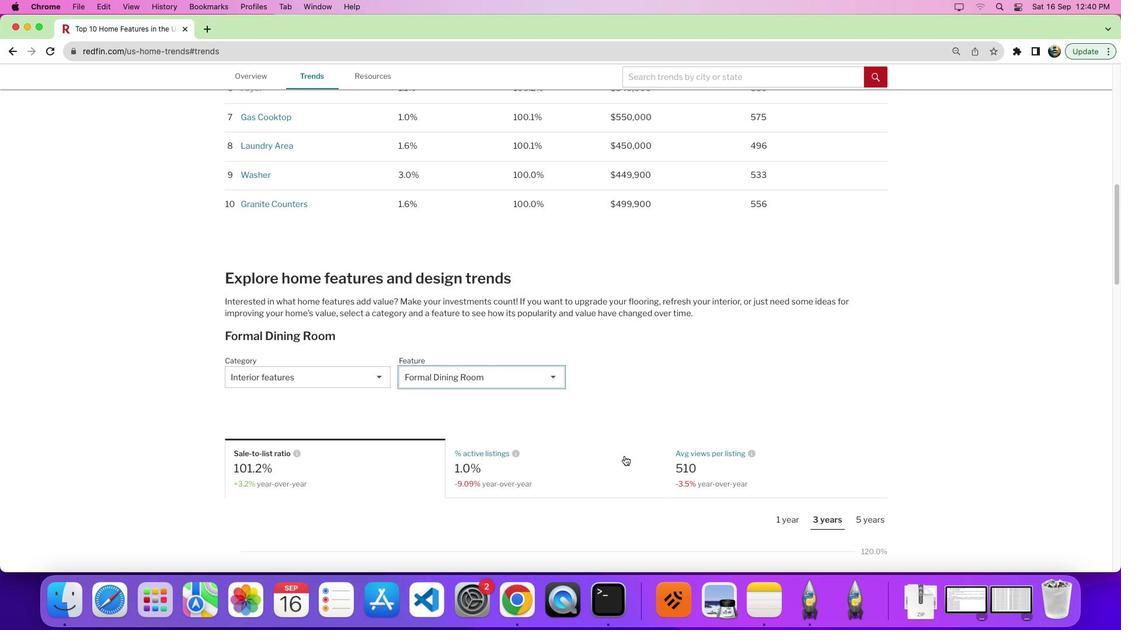 
Action: Mouse scrolled (625, 456) with delta (0, 0)
Screenshot: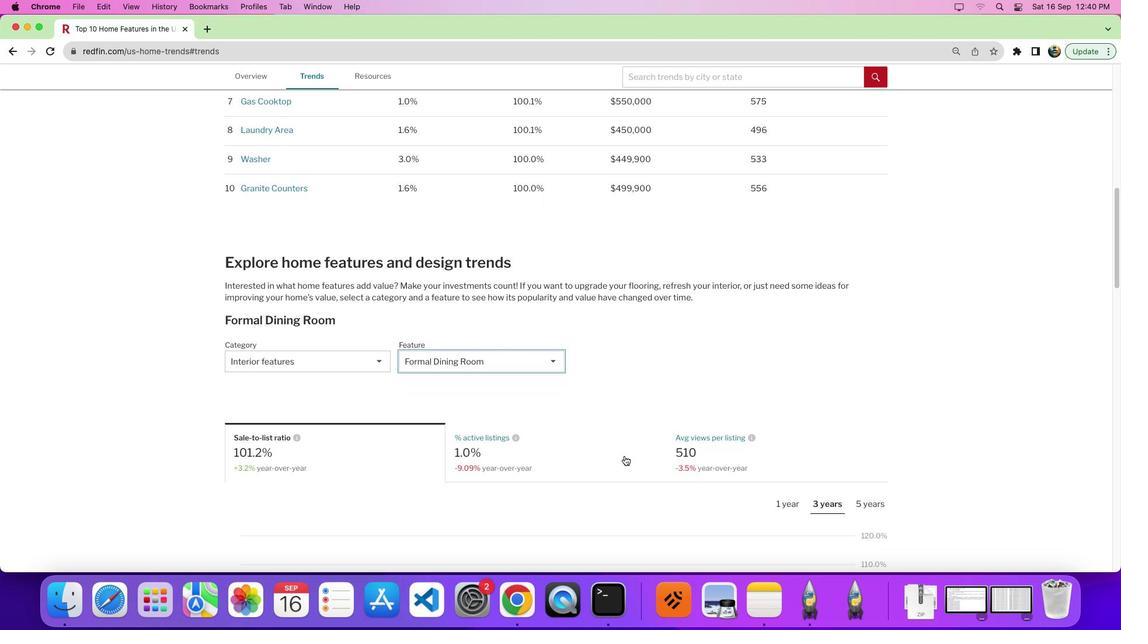 
Action: Mouse moved to (481, 439)
Screenshot: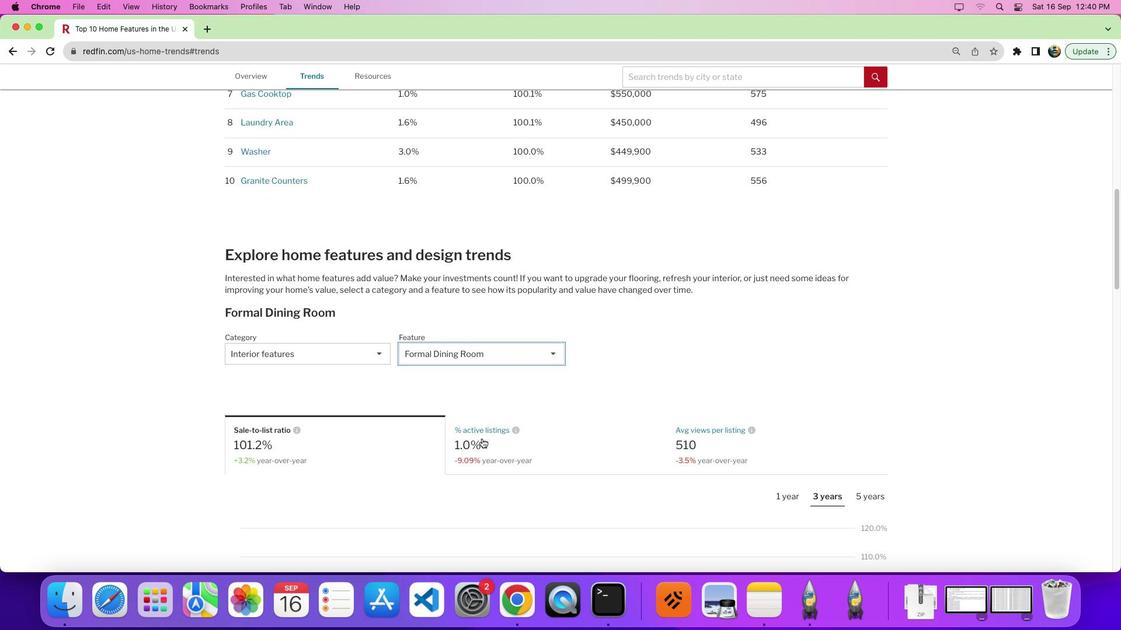 
Action: Mouse pressed left at (481, 439)
Screenshot: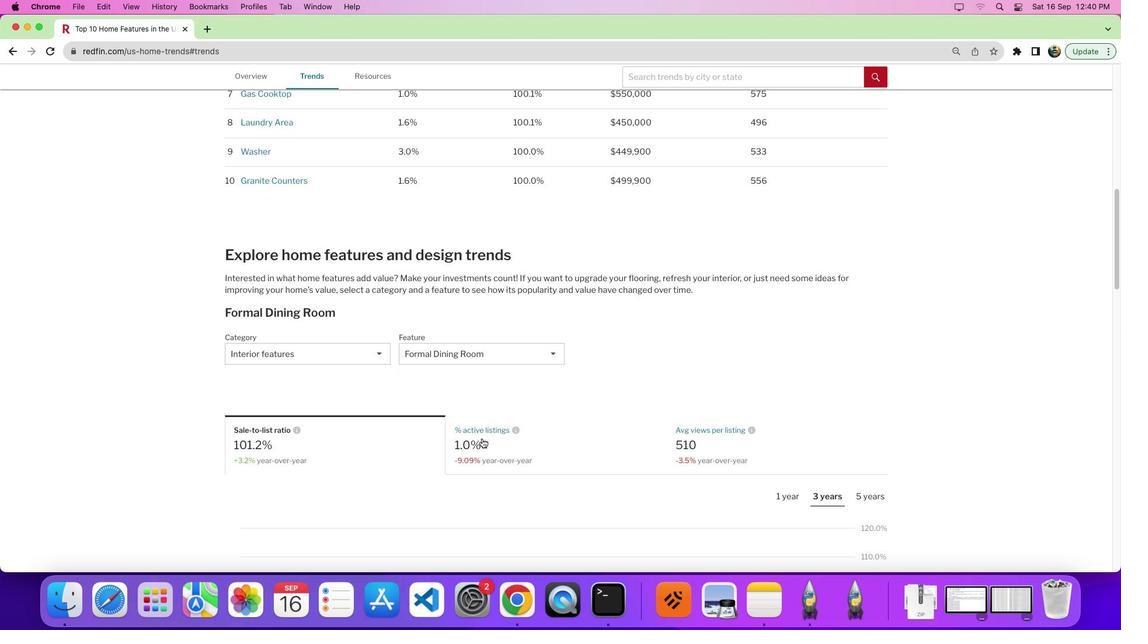 
Action: Mouse moved to (642, 447)
Screenshot: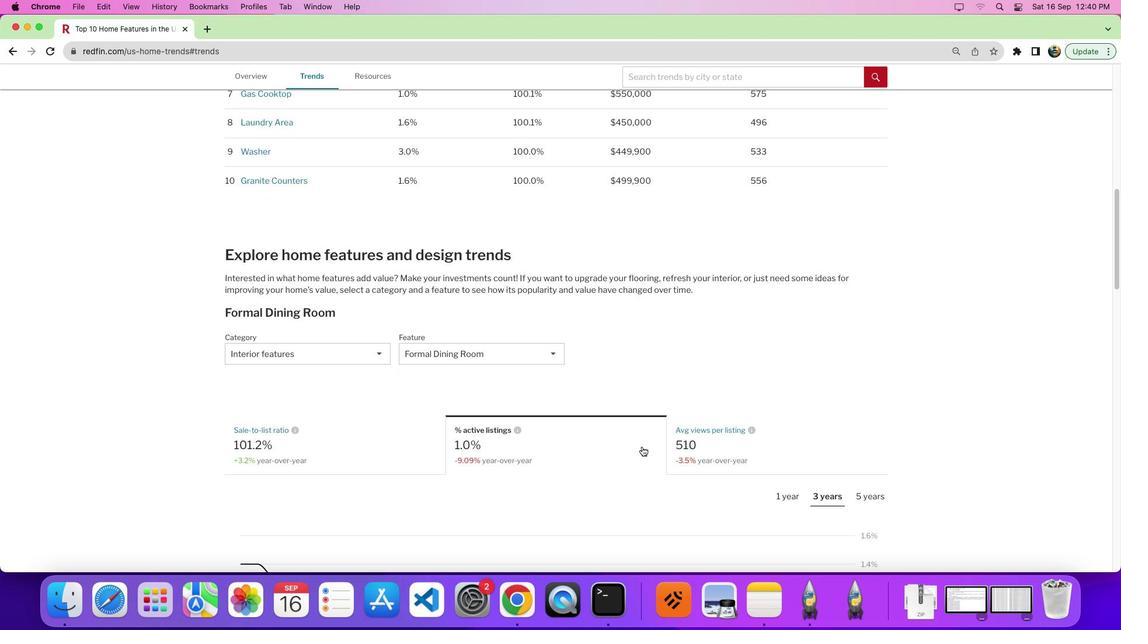 
Action: Mouse scrolled (642, 447) with delta (0, 0)
Screenshot: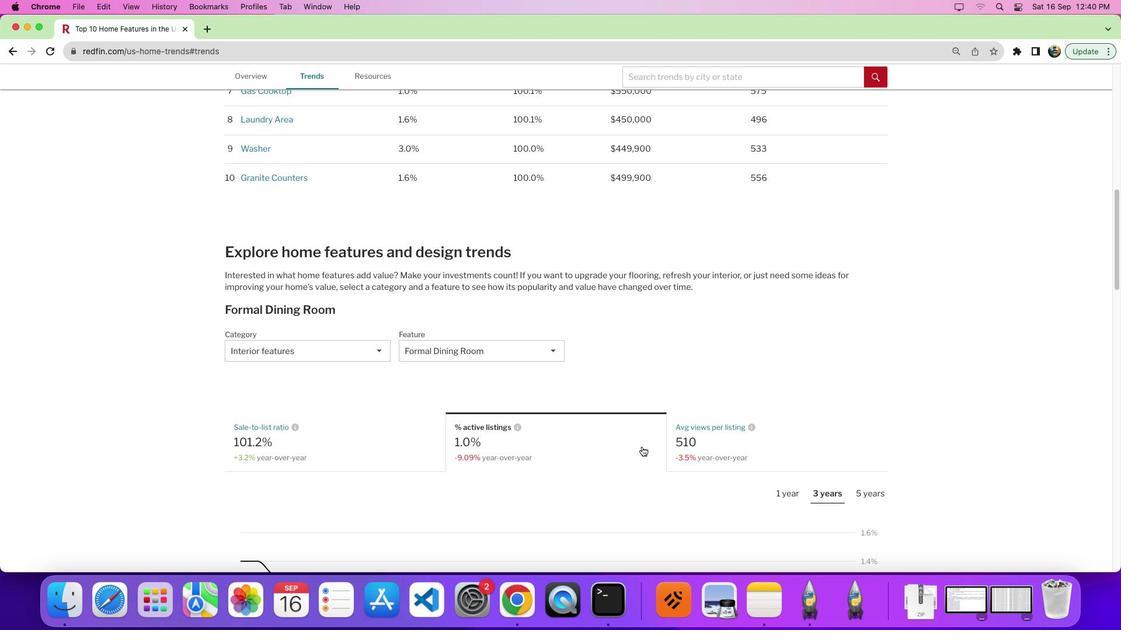 
Action: Mouse scrolled (642, 447) with delta (0, 0)
Screenshot: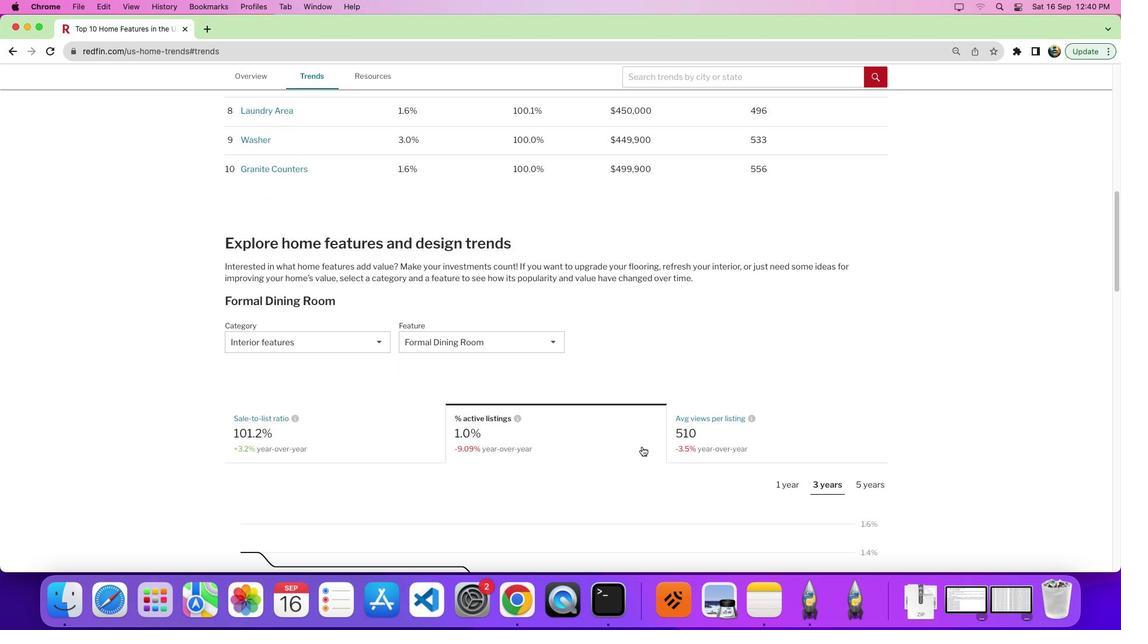 
Action: Mouse scrolled (642, 447) with delta (0, -1)
Screenshot: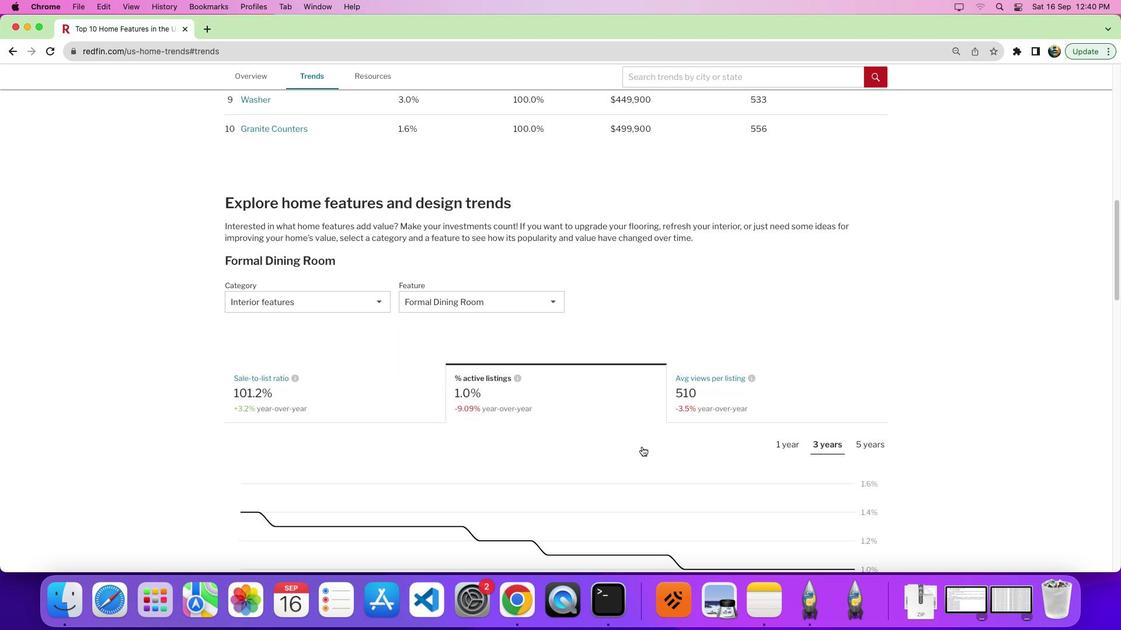 
Action: Mouse moved to (860, 430)
Screenshot: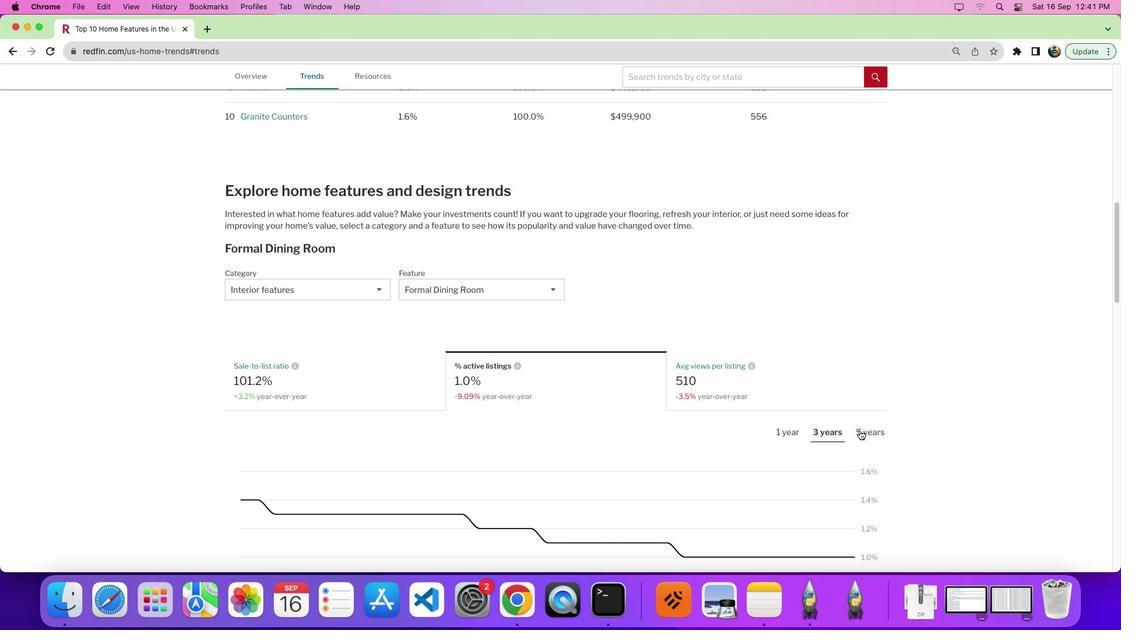 
Action: Mouse pressed left at (860, 430)
Screenshot: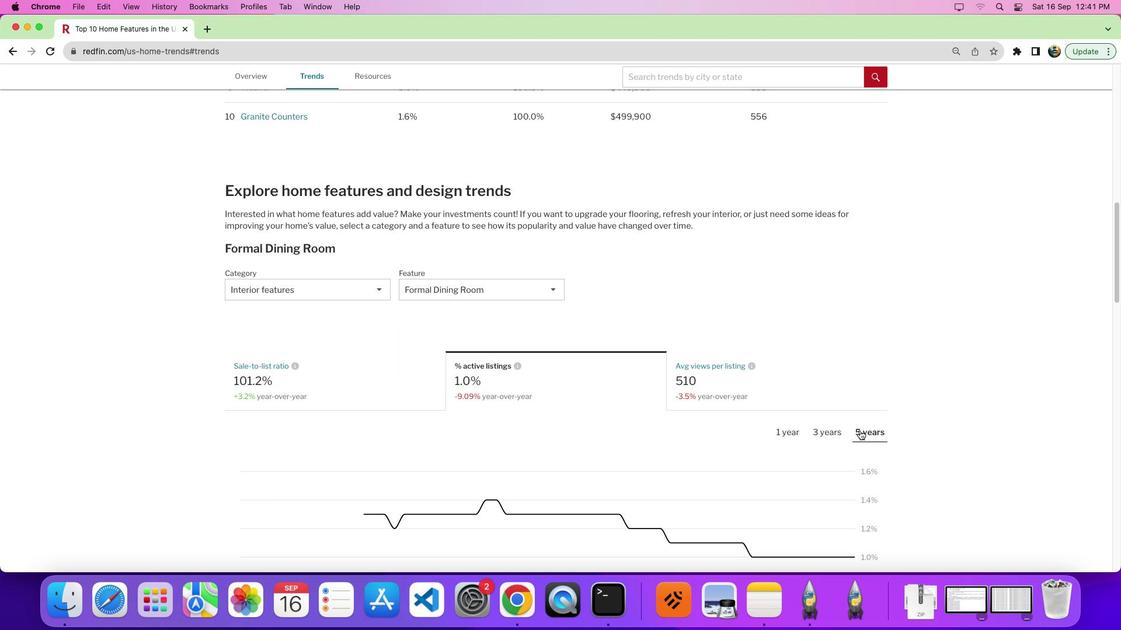 
Action: Mouse moved to (847, 429)
Screenshot: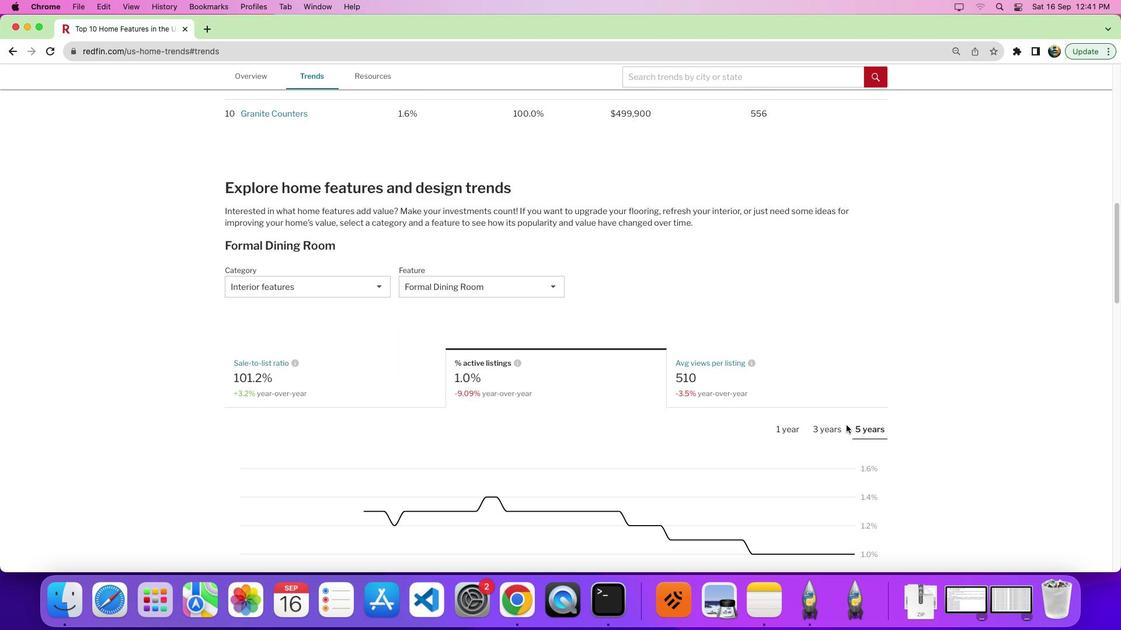 
Action: Mouse scrolled (847, 429) with delta (0, 0)
Screenshot: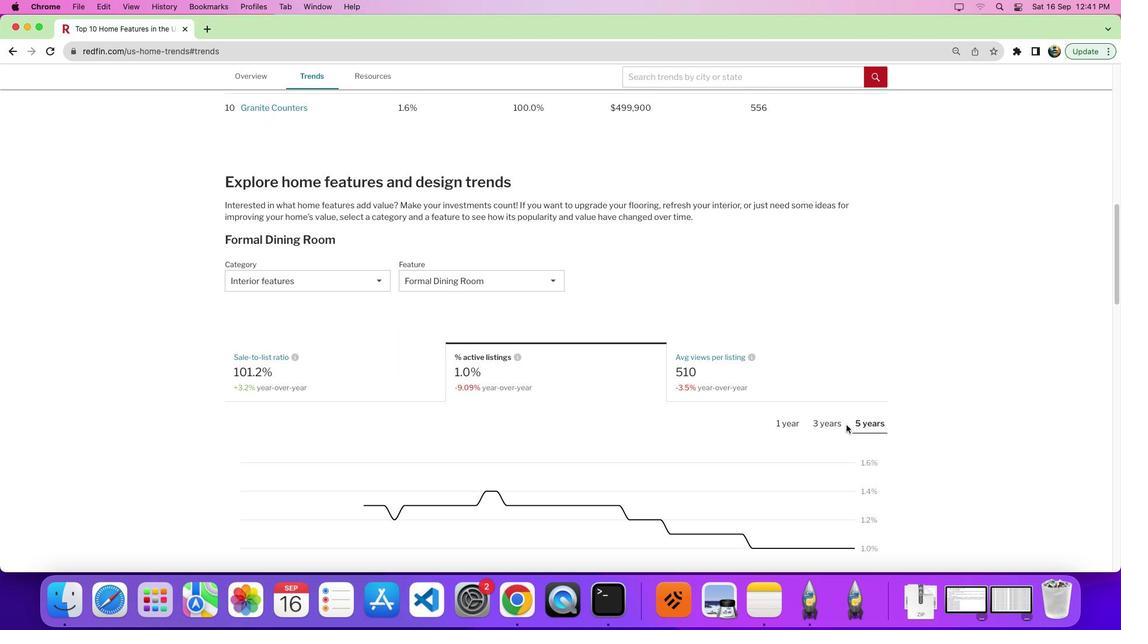 
Action: Mouse moved to (847, 428)
Screenshot: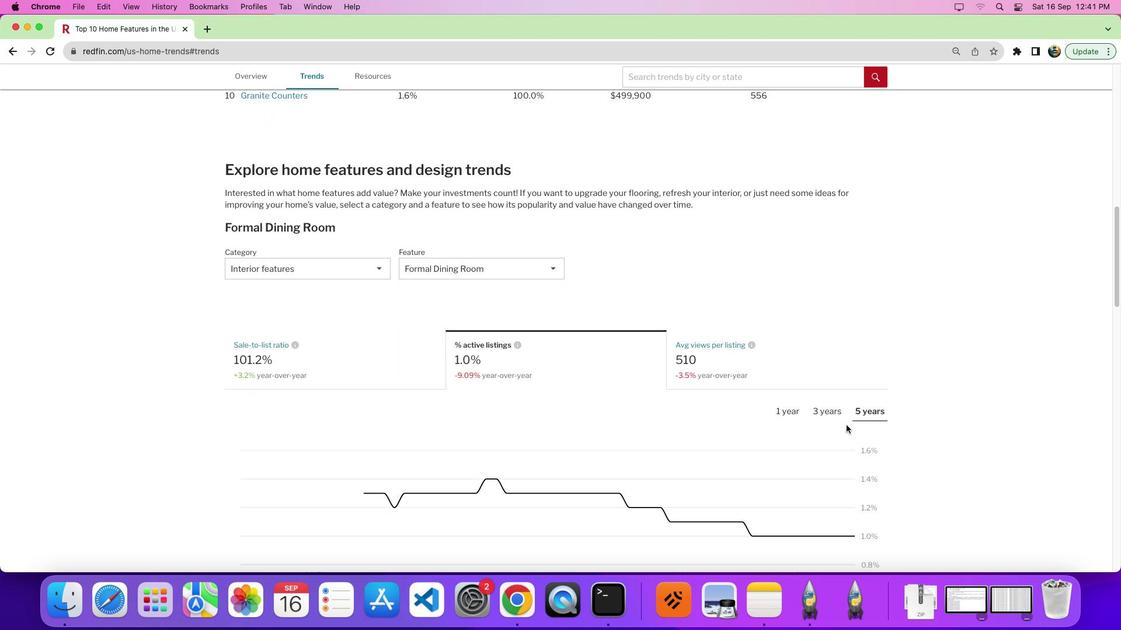 
Action: Mouse scrolled (847, 428) with delta (0, 0)
Screenshot: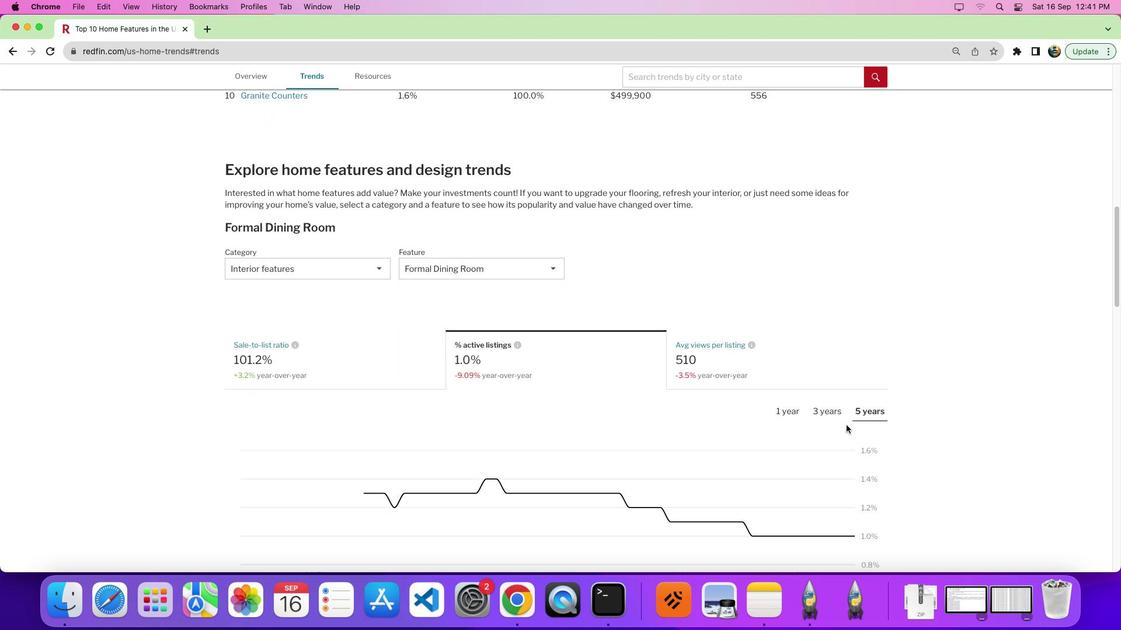 
Action: Mouse moved to (847, 425)
Screenshot: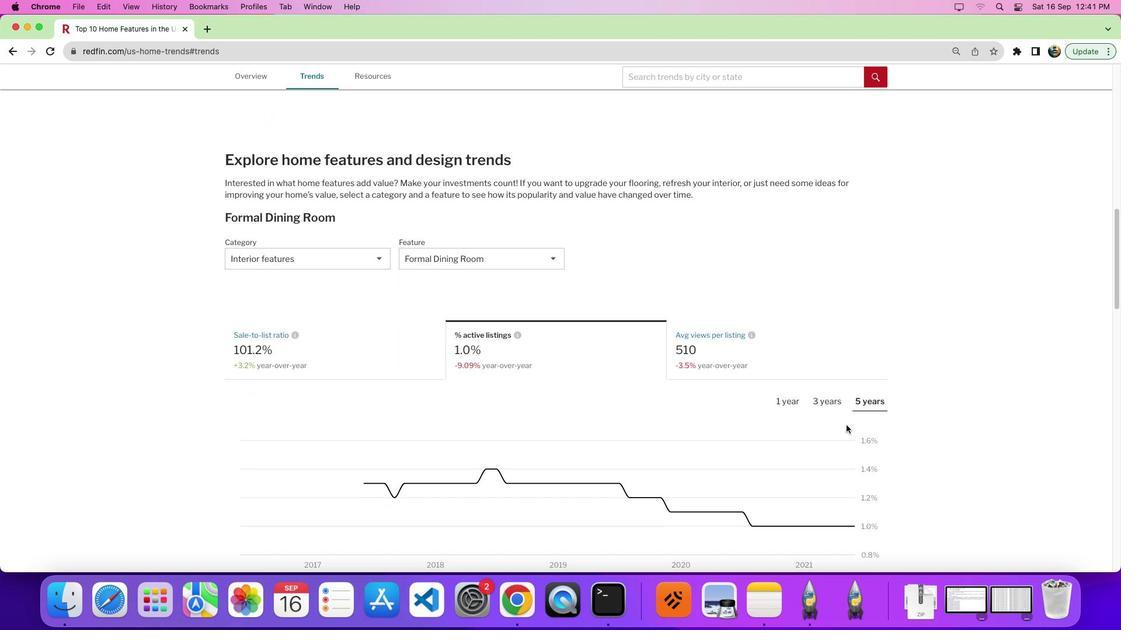 
Action: Mouse scrolled (847, 425) with delta (0, 0)
Screenshot: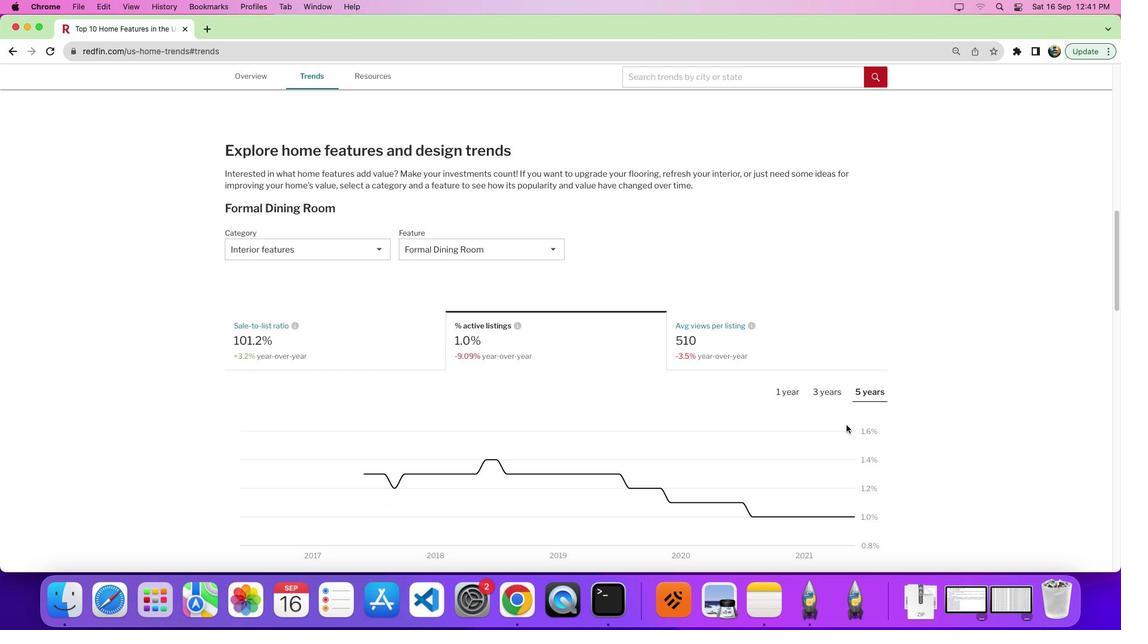 
Action: Mouse scrolled (847, 425) with delta (0, 0)
Screenshot: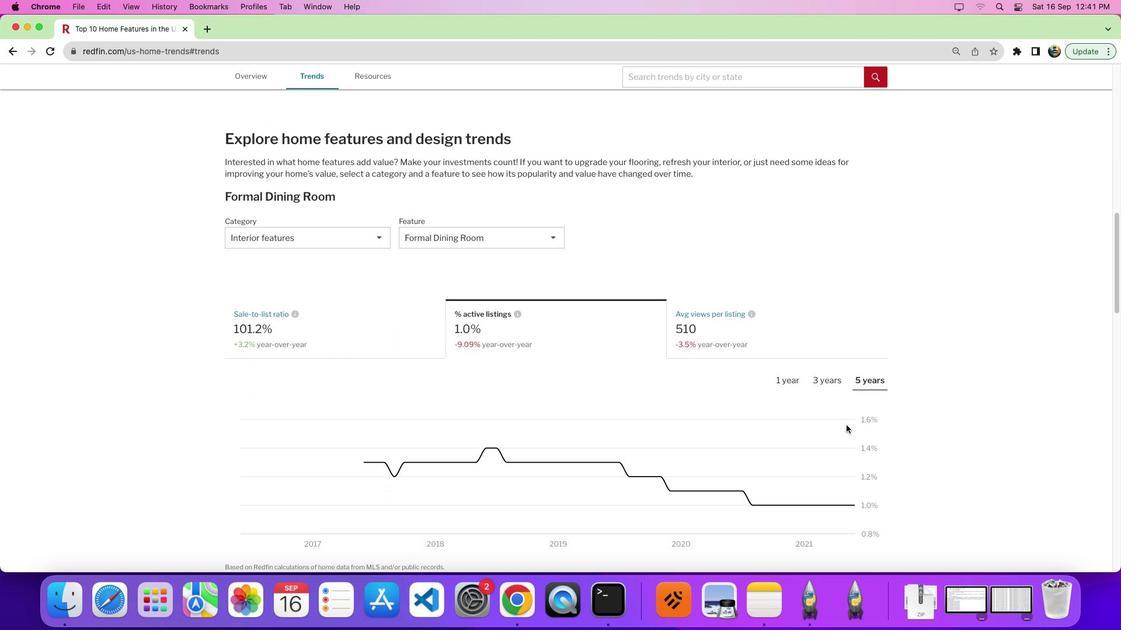 
Action: Mouse moved to (846, 425)
Screenshot: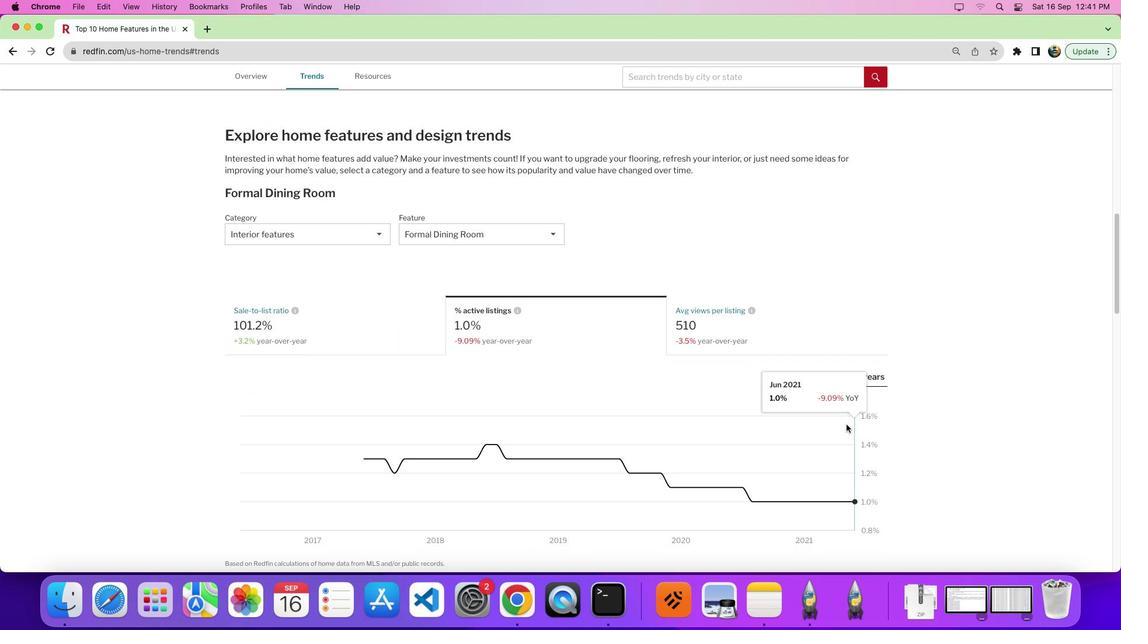 
